 Task: Check the sale-to-list ratio of lanai in the last 5 years.
Action: Mouse moved to (908, 215)
Screenshot: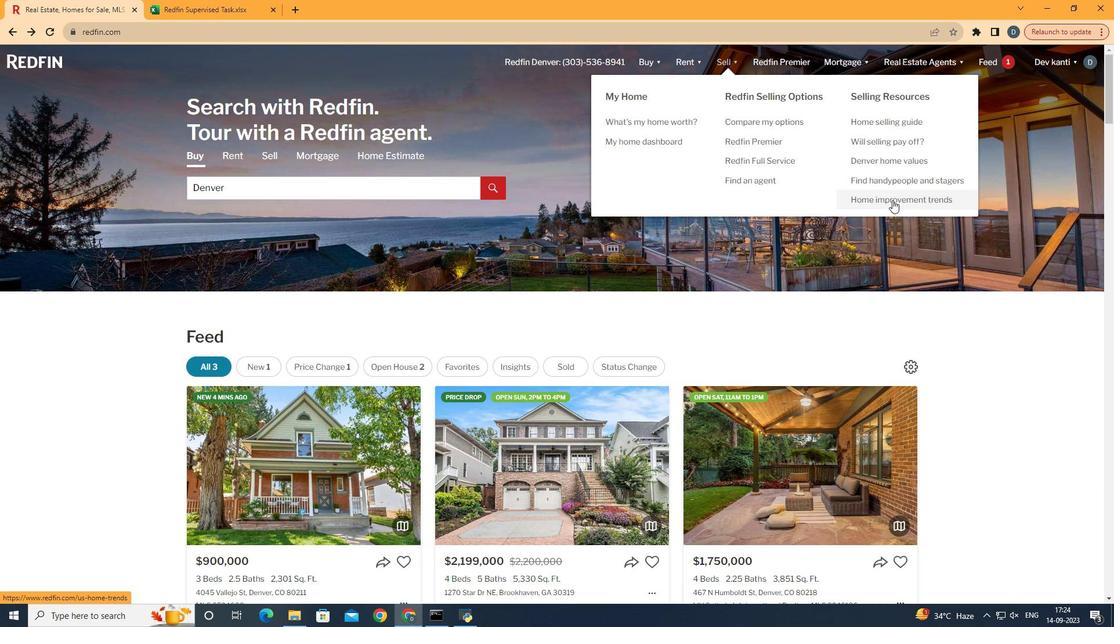 
Action: Mouse pressed left at (908, 215)
Screenshot: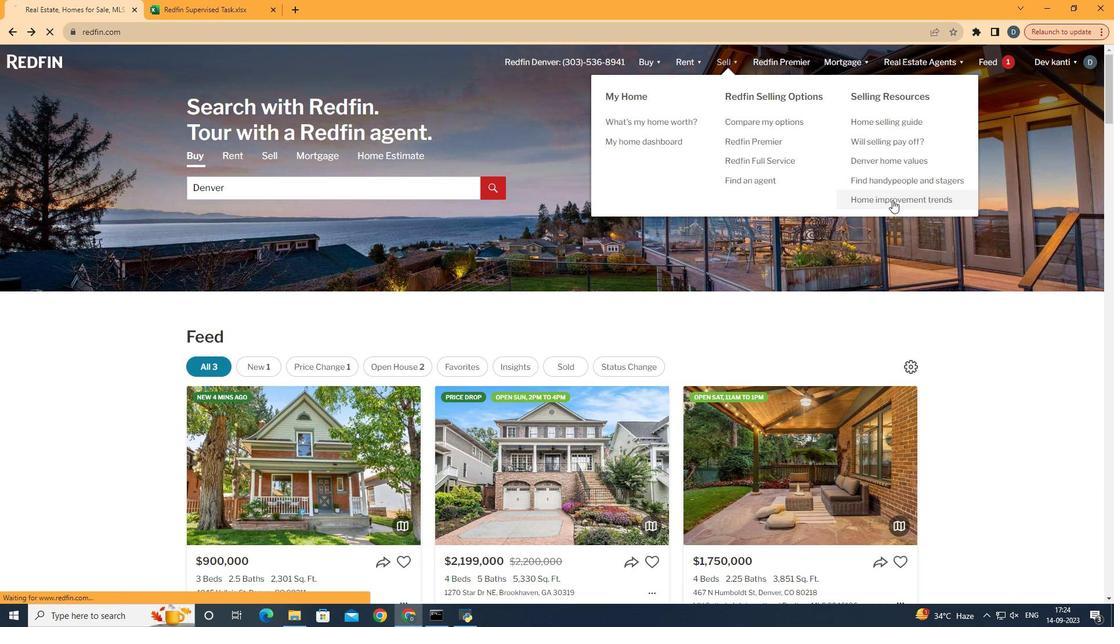 
Action: Mouse moved to (292, 243)
Screenshot: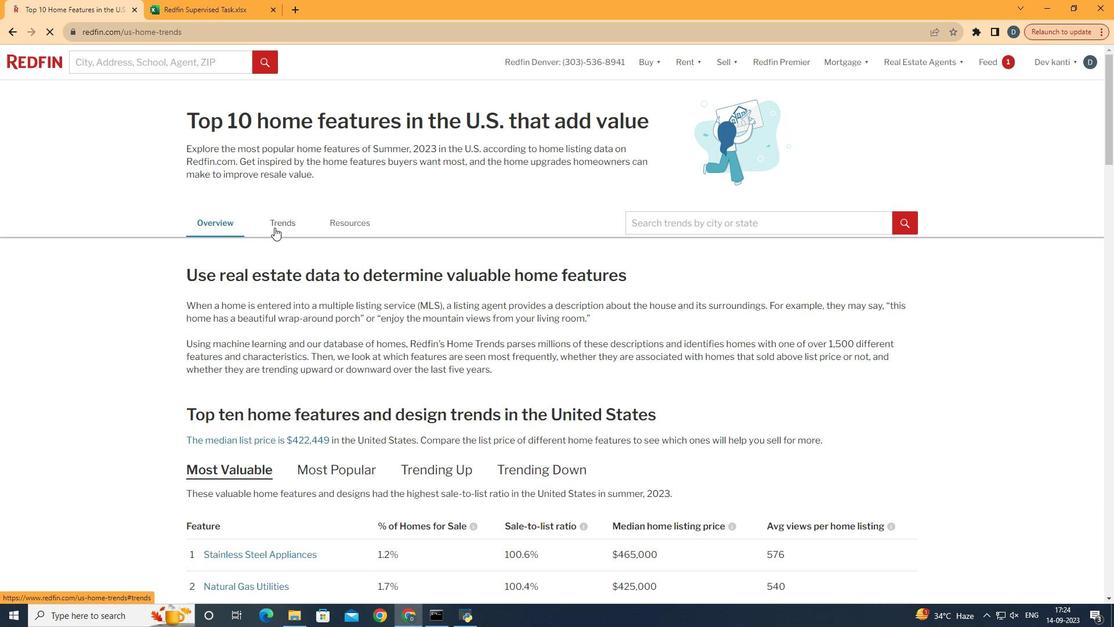 
Action: Mouse pressed left at (292, 243)
Screenshot: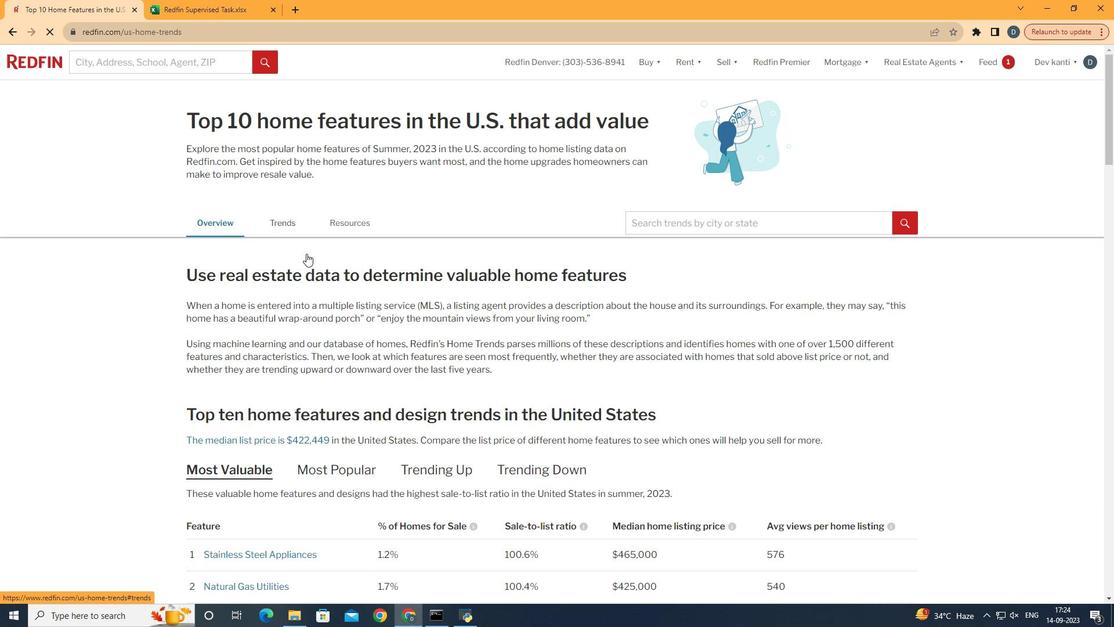 
Action: Mouse moved to (413, 317)
Screenshot: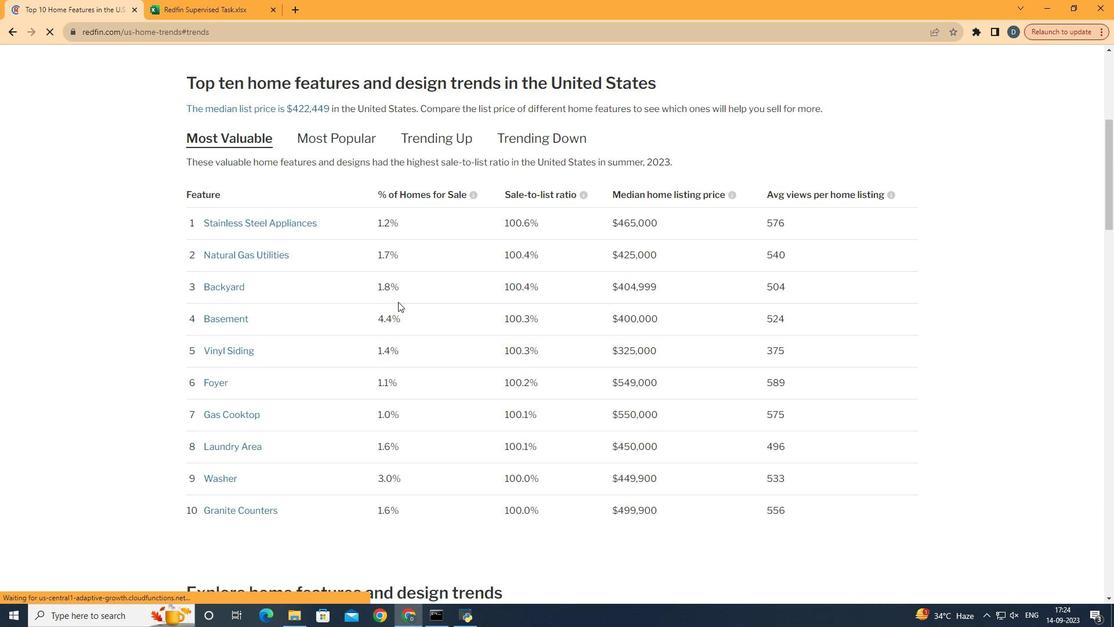 
Action: Mouse scrolled (413, 316) with delta (0, 0)
Screenshot: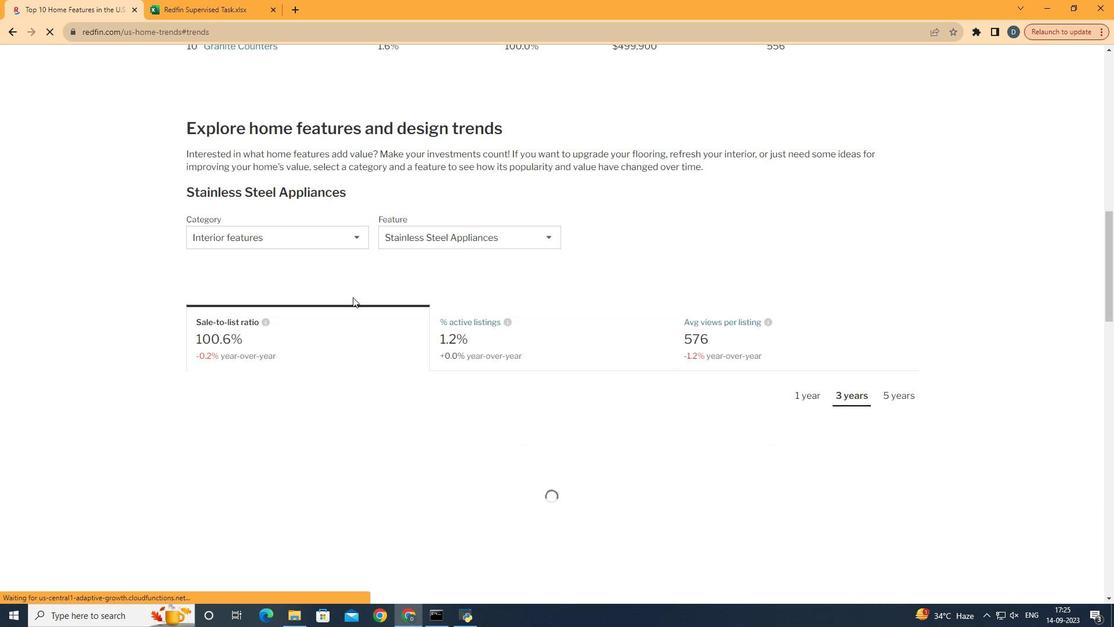
Action: Mouse scrolled (413, 316) with delta (0, 0)
Screenshot: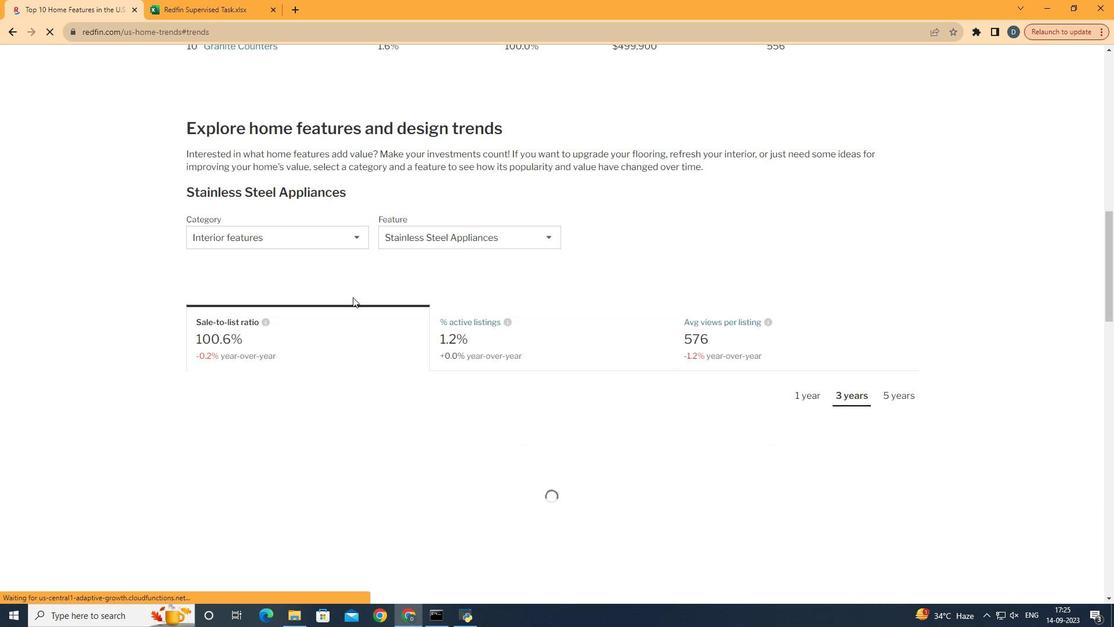 
Action: Mouse scrolled (413, 316) with delta (0, 0)
Screenshot: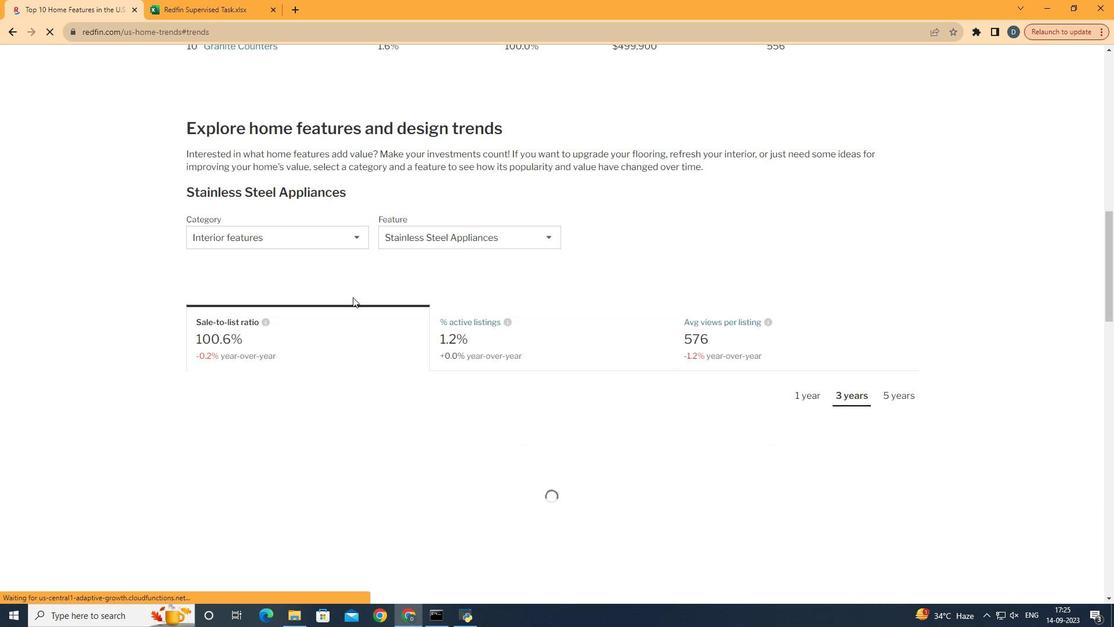 
Action: Mouse scrolled (413, 316) with delta (0, 0)
Screenshot: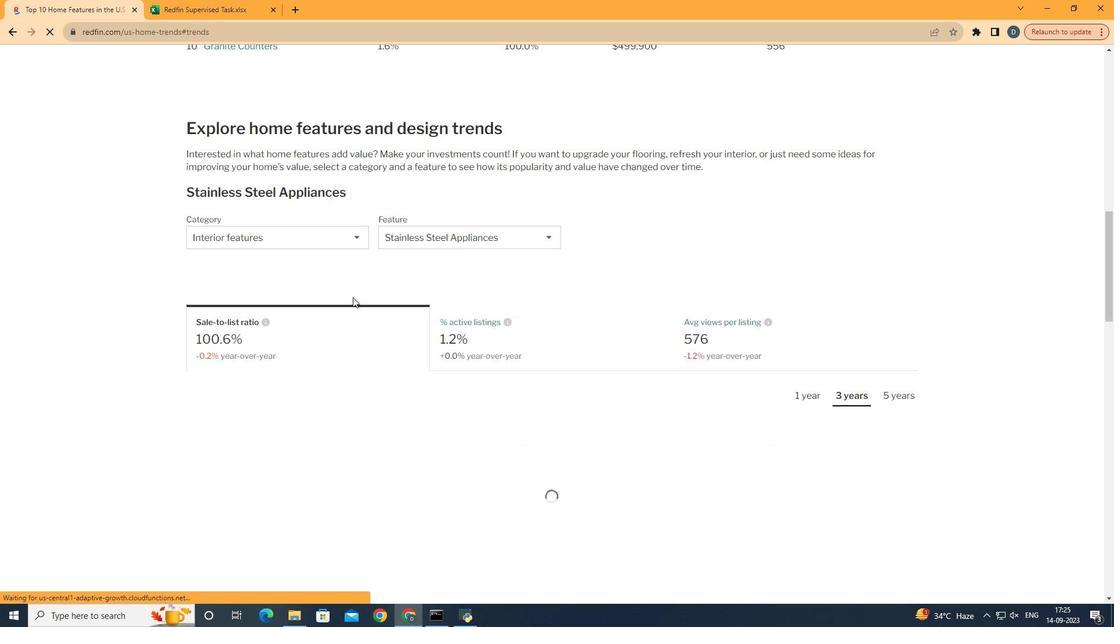 
Action: Mouse scrolled (413, 316) with delta (0, 0)
Screenshot: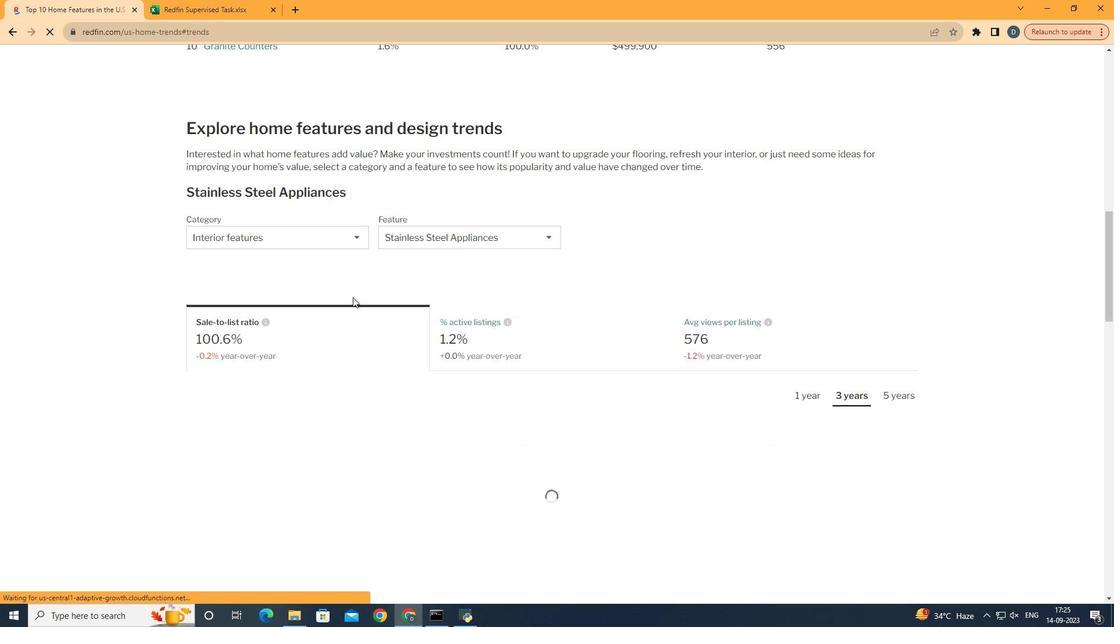 
Action: Mouse scrolled (413, 316) with delta (0, 0)
Screenshot: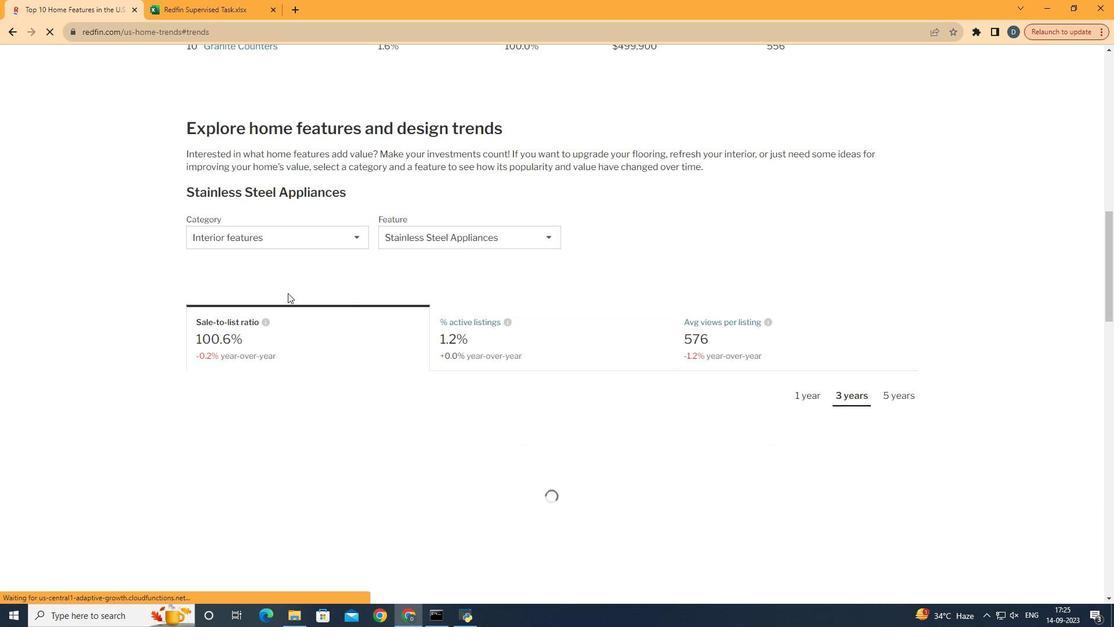 
Action: Mouse moved to (413, 317)
Screenshot: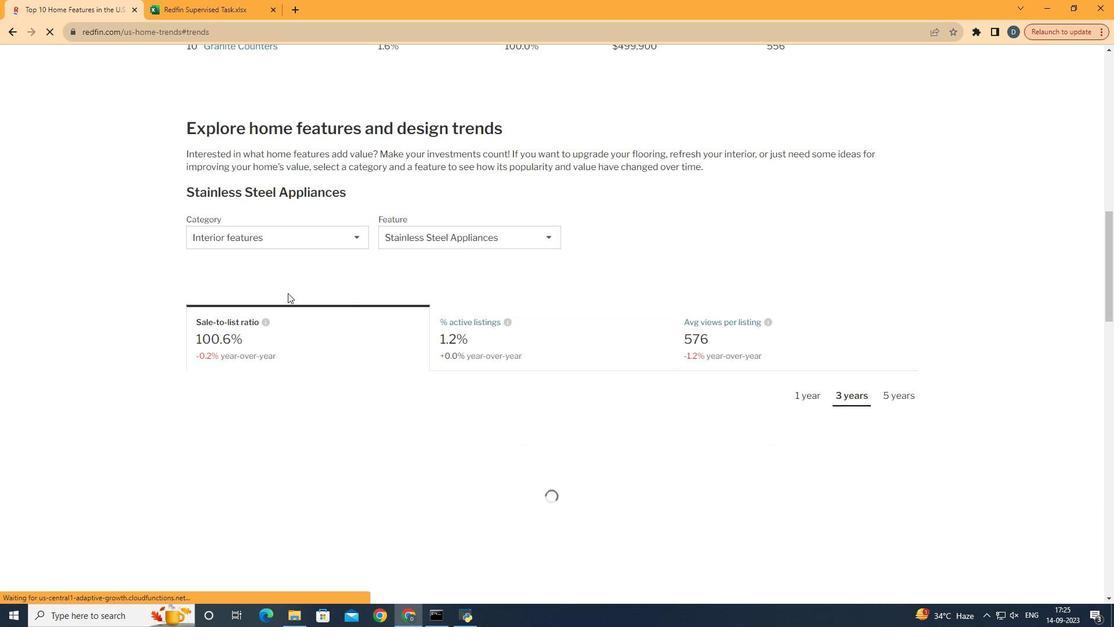 
Action: Mouse scrolled (413, 316) with delta (0, 0)
Screenshot: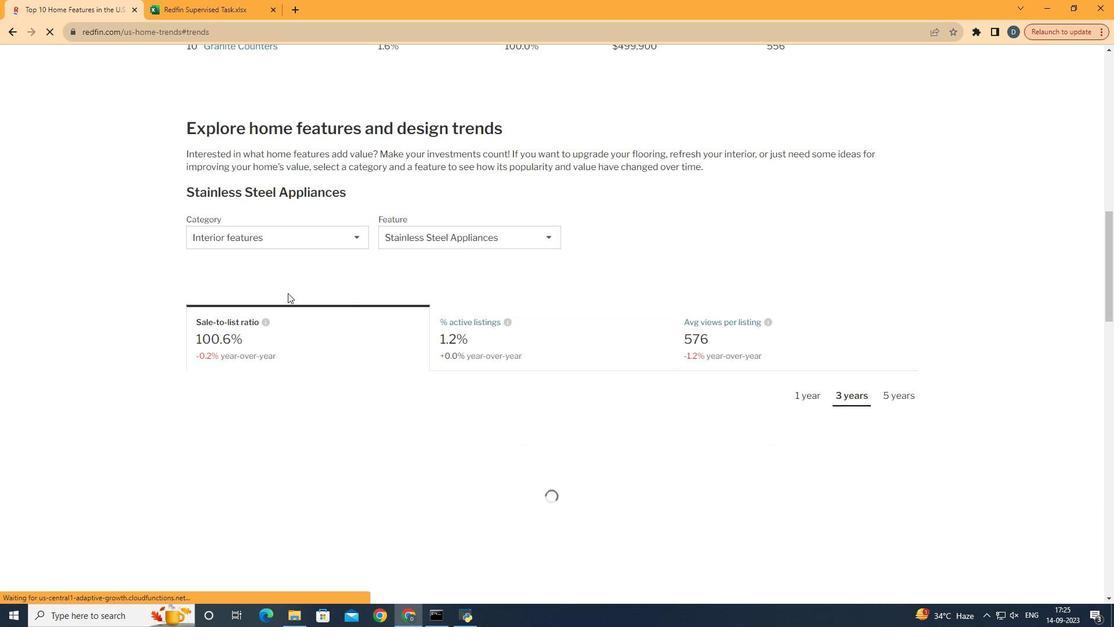 
Action: Mouse moved to (413, 316)
Screenshot: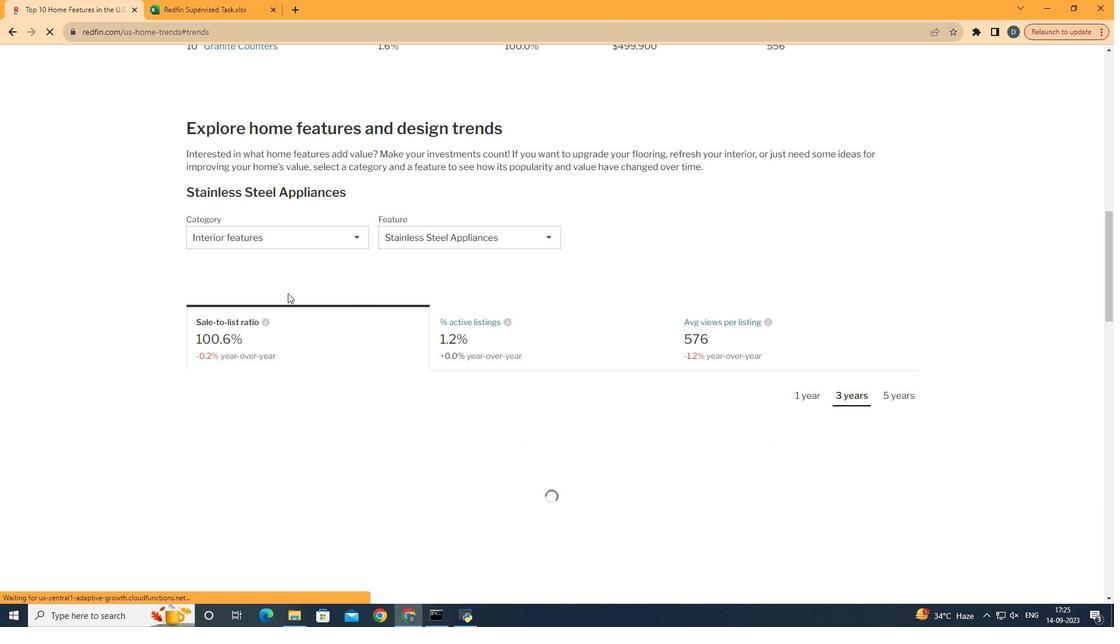 
Action: Mouse scrolled (413, 316) with delta (0, 0)
Screenshot: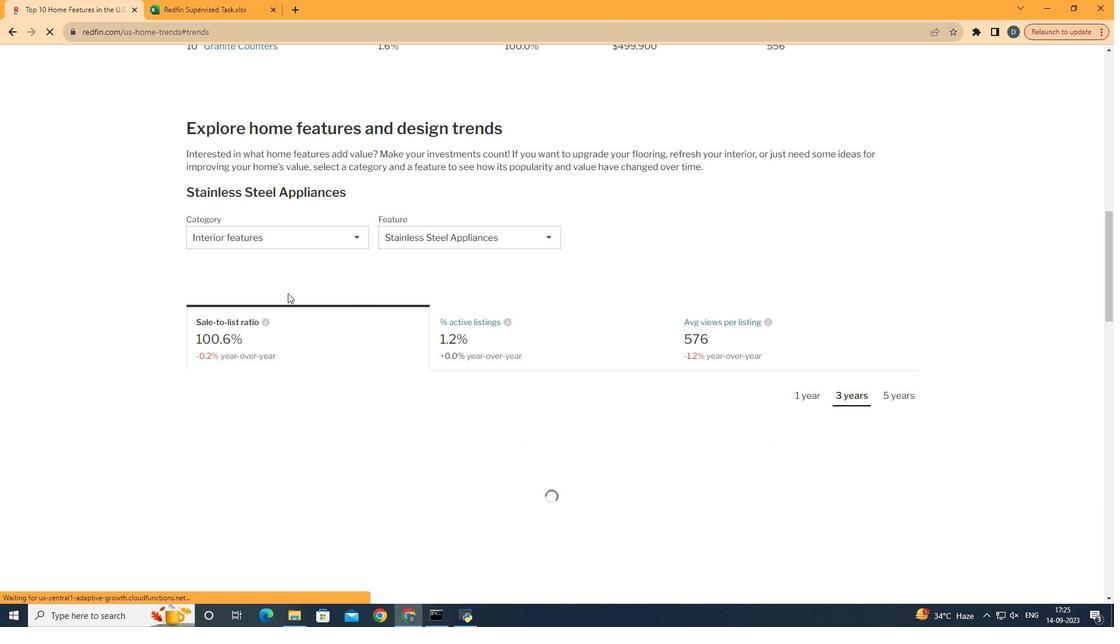 
Action: Mouse moved to (274, 263)
Screenshot: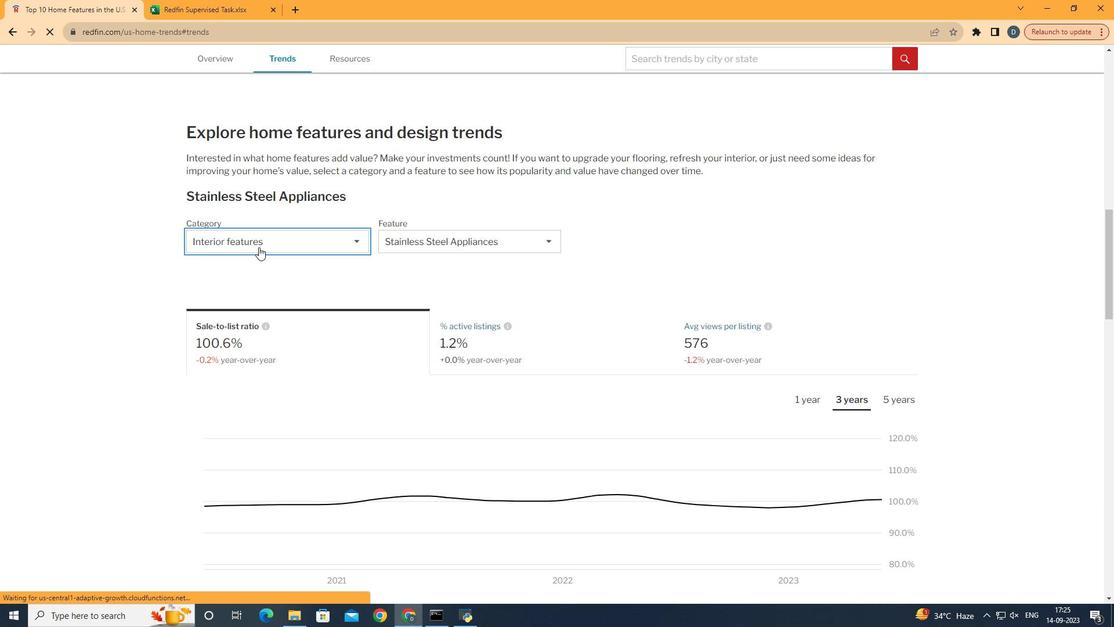 
Action: Mouse pressed left at (274, 263)
Screenshot: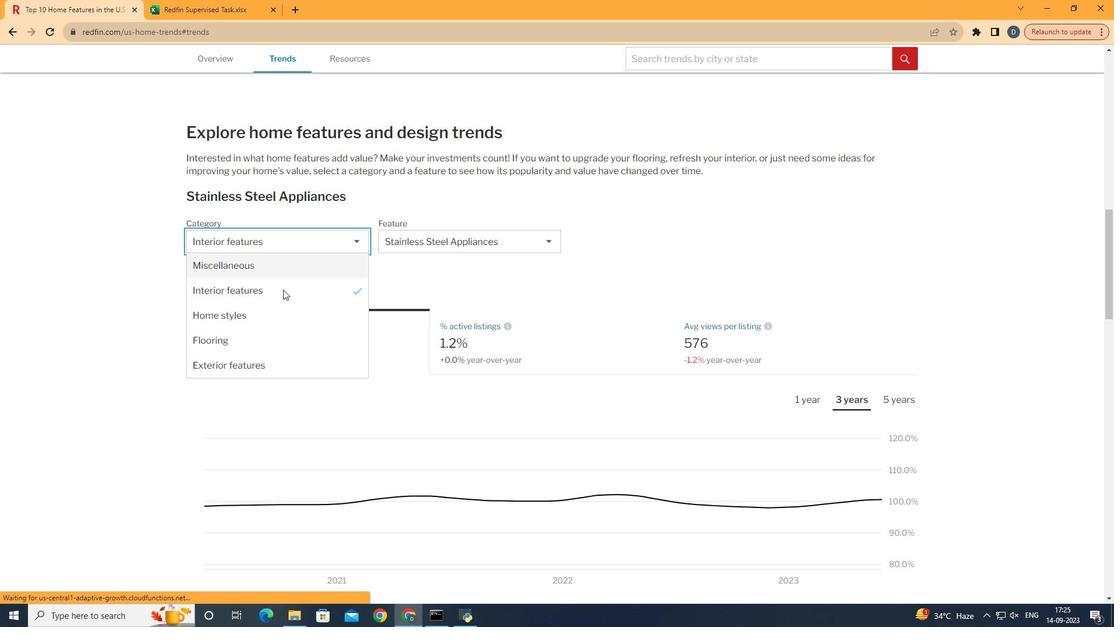 
Action: Mouse moved to (305, 310)
Screenshot: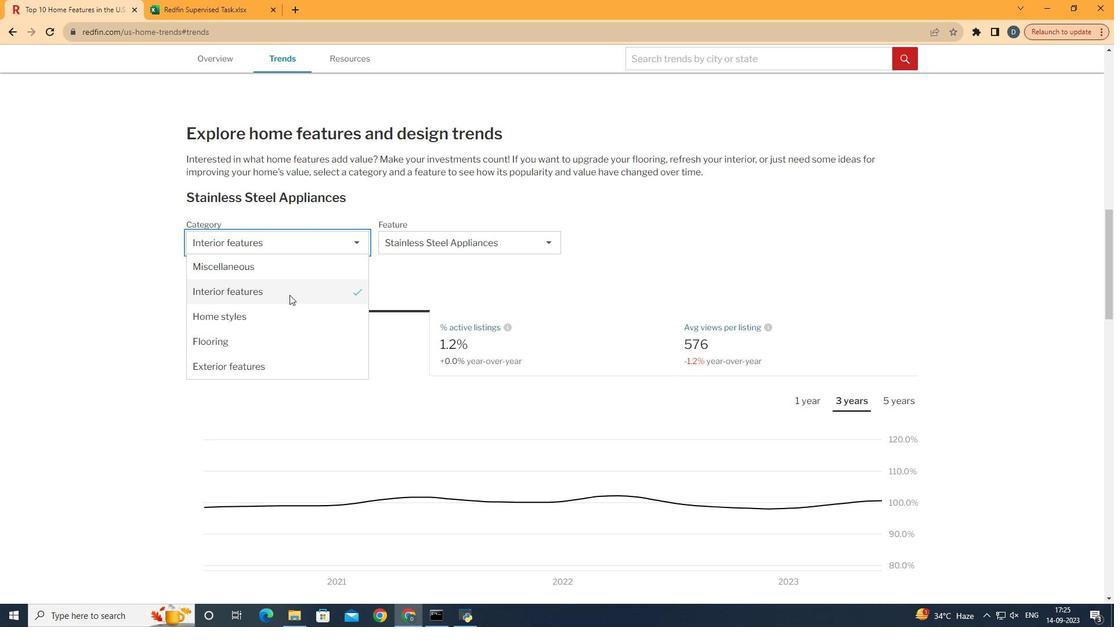 
Action: Mouse scrolled (305, 310) with delta (0, 0)
Screenshot: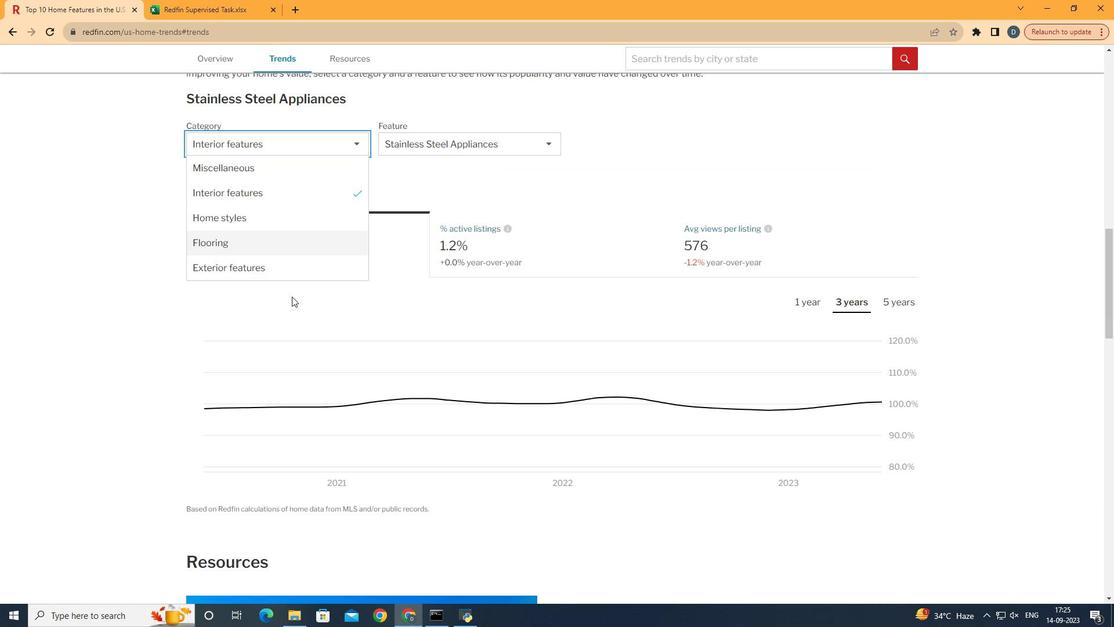 
Action: Mouse moved to (305, 311)
Screenshot: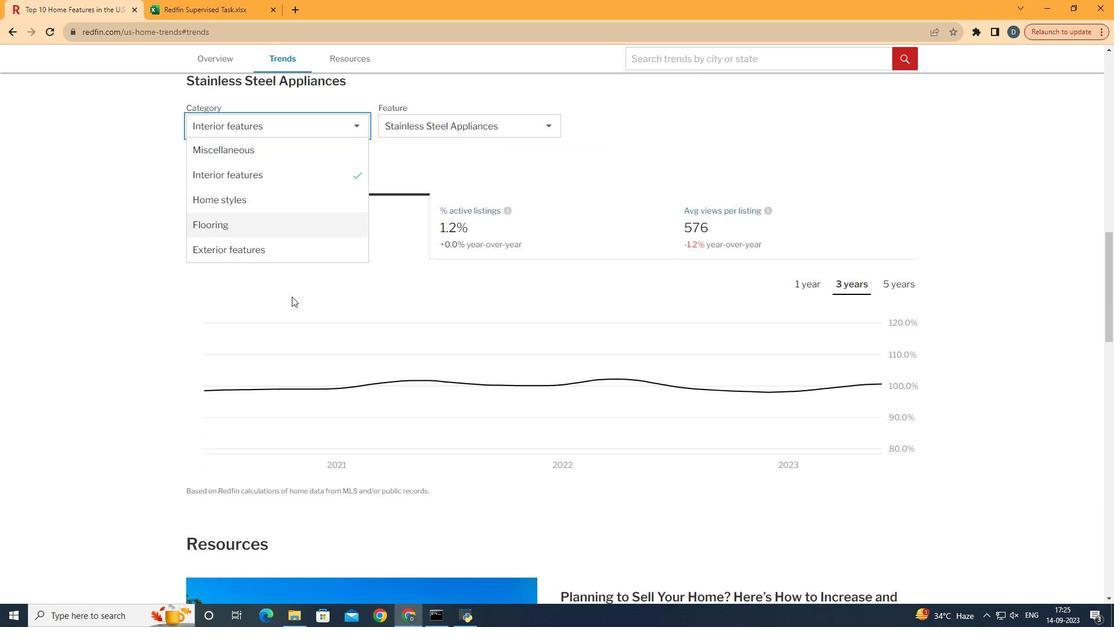 
Action: Mouse scrolled (305, 311) with delta (0, 0)
Screenshot: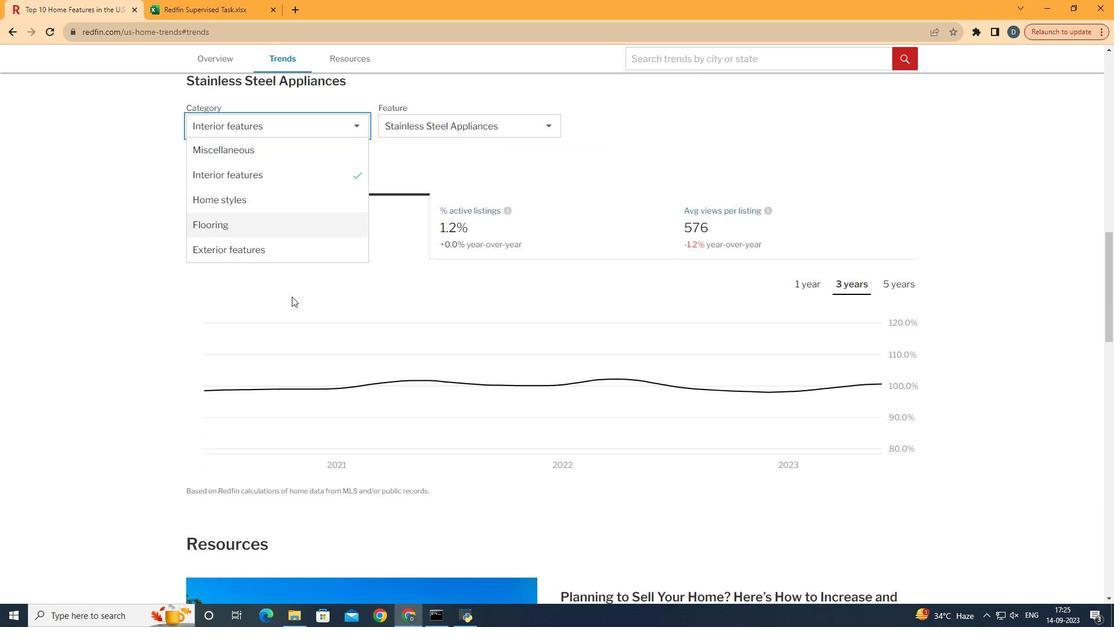 
Action: Mouse moved to (306, 311)
Screenshot: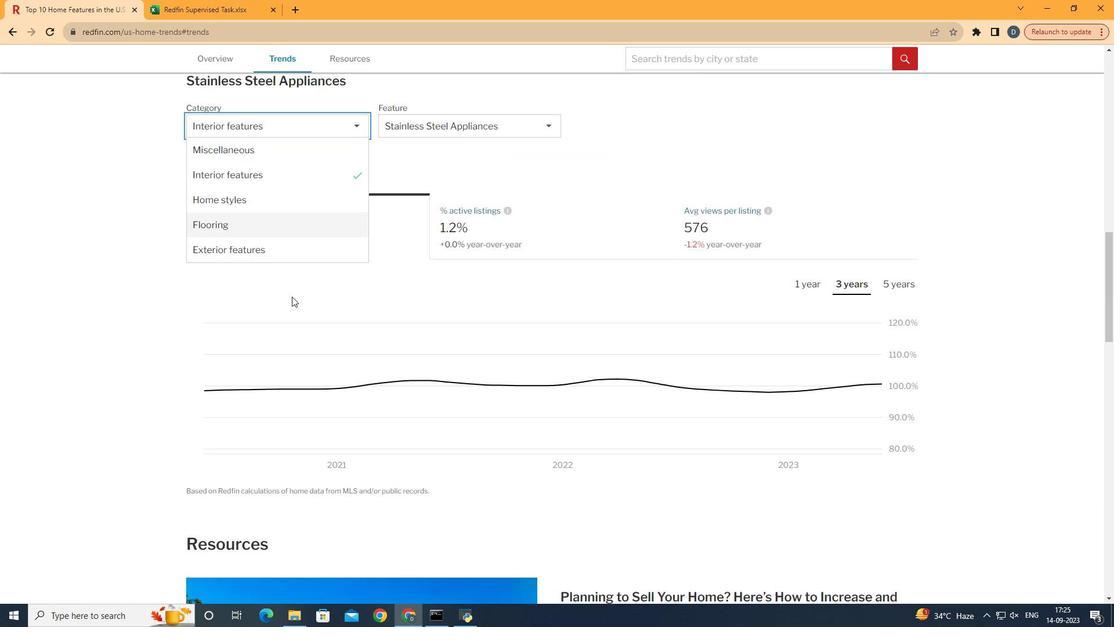 
Action: Mouse scrolled (306, 311) with delta (0, 0)
Screenshot: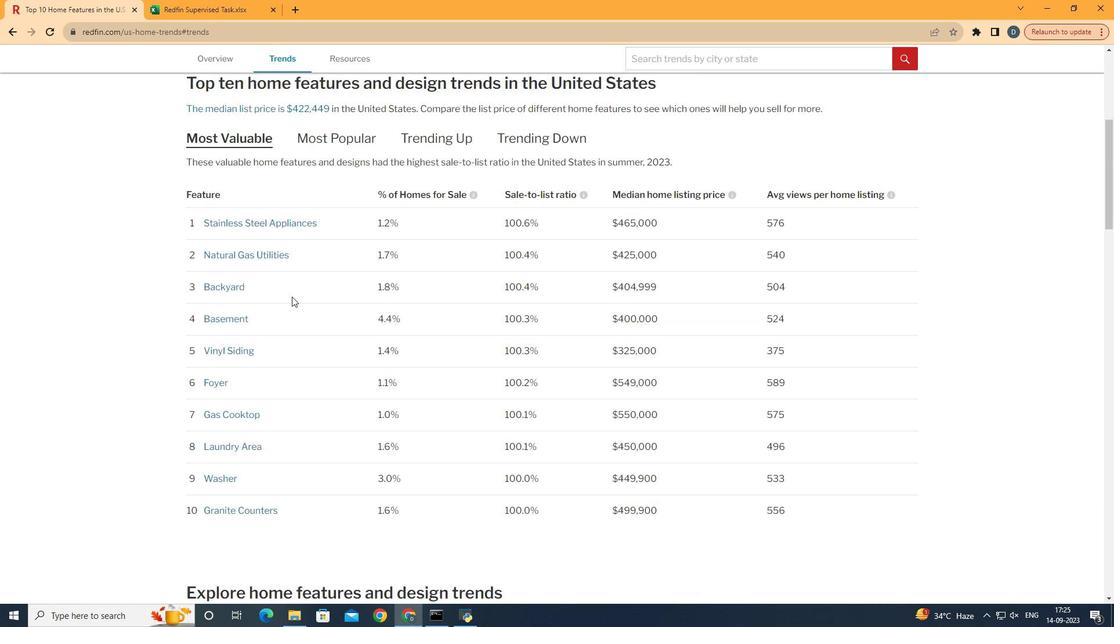 
Action: Mouse moved to (310, 304)
Screenshot: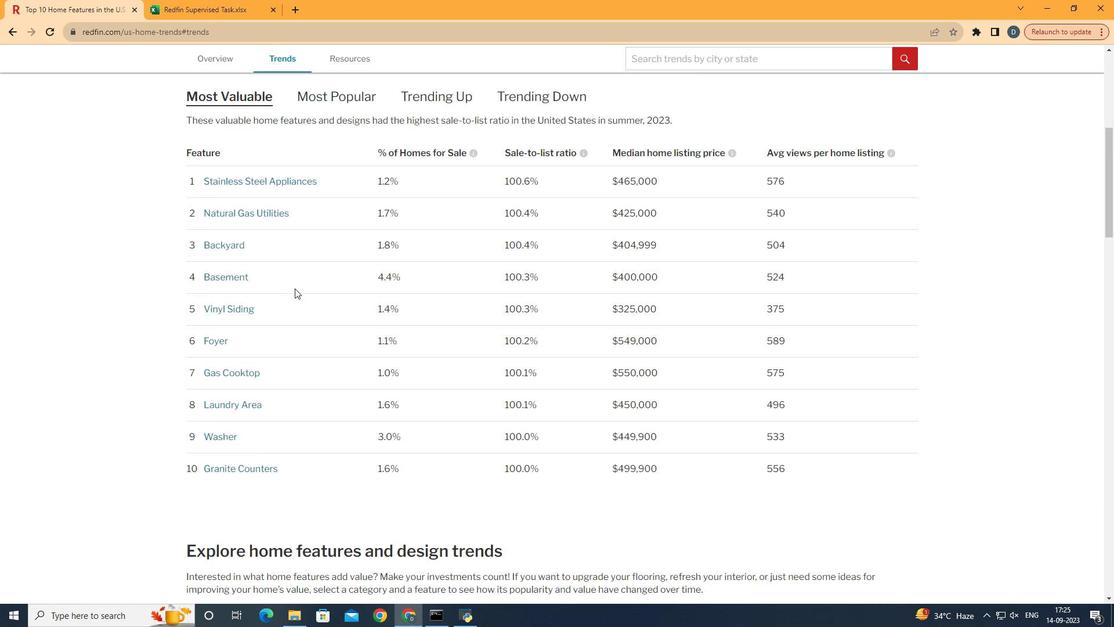 
Action: Mouse scrolled (310, 303) with delta (0, 0)
Screenshot: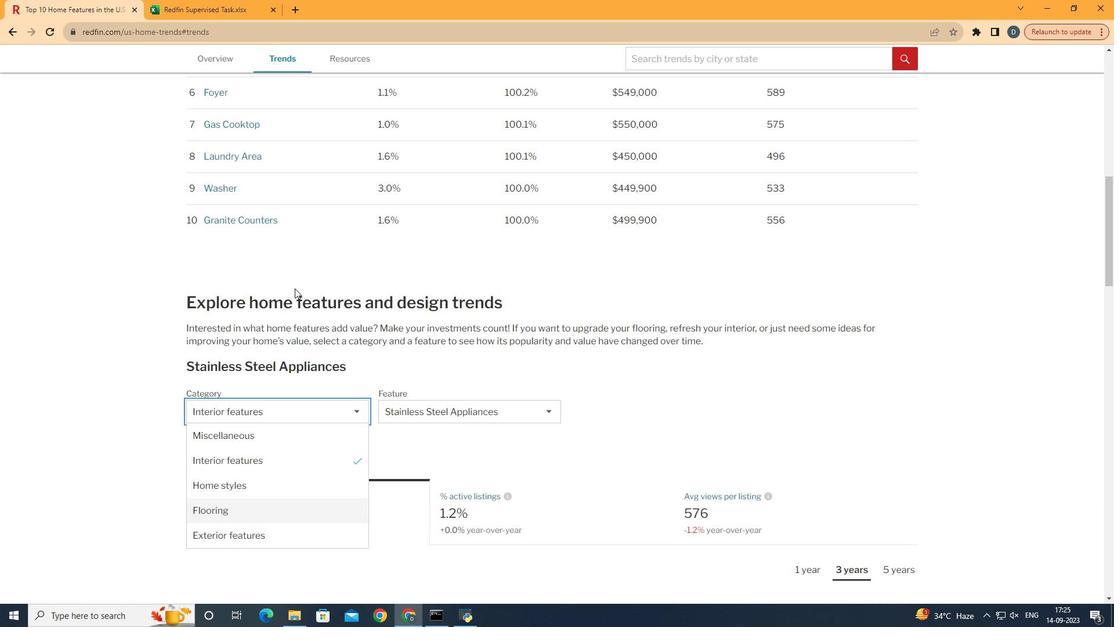 
Action: Mouse scrolled (310, 303) with delta (0, 0)
Screenshot: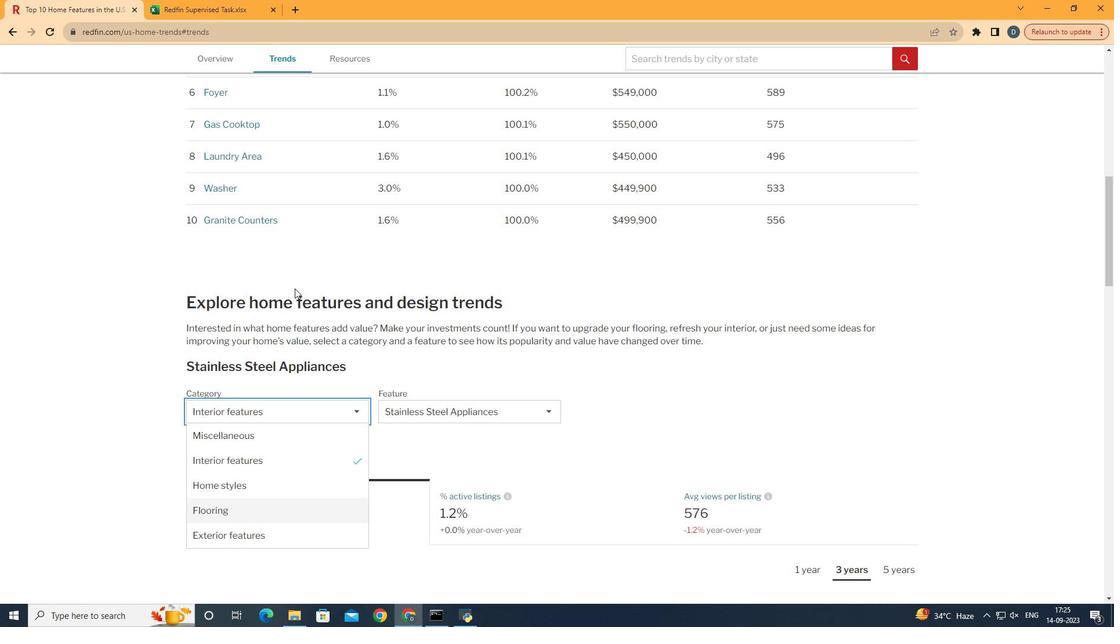 
Action: Mouse scrolled (310, 303) with delta (0, 0)
Screenshot: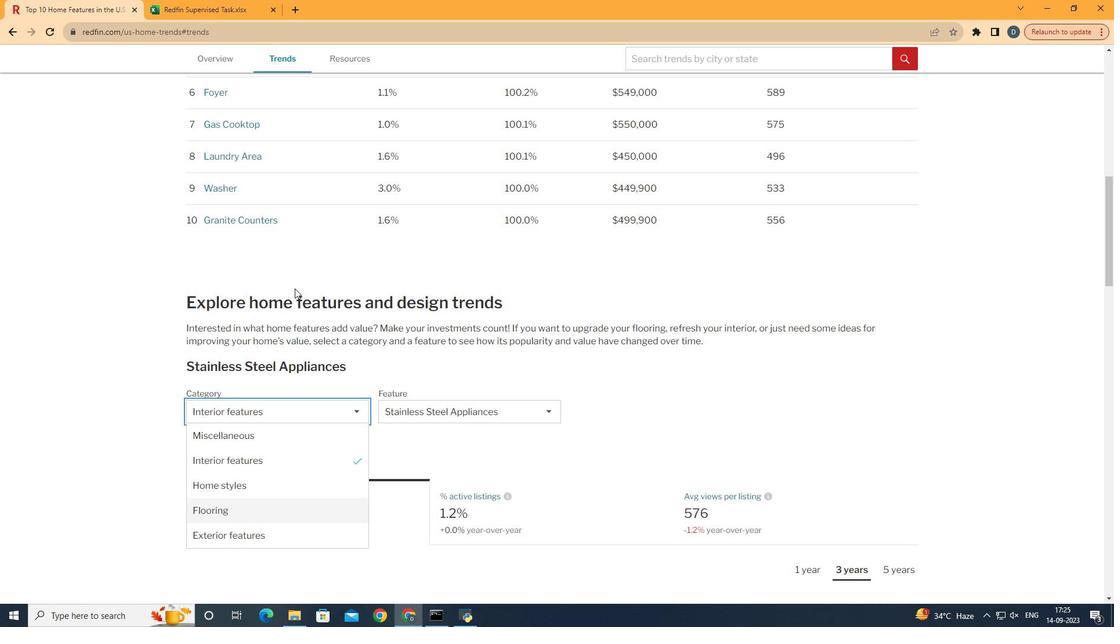 
Action: Mouse scrolled (310, 303) with delta (0, 0)
Screenshot: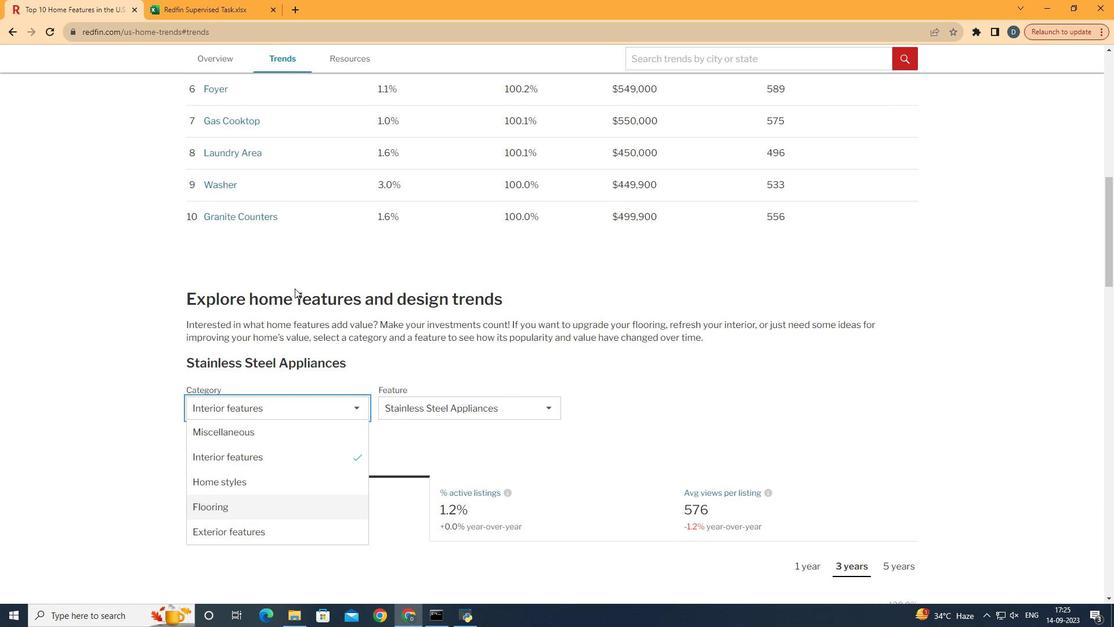 
Action: Mouse scrolled (310, 303) with delta (0, 0)
Screenshot: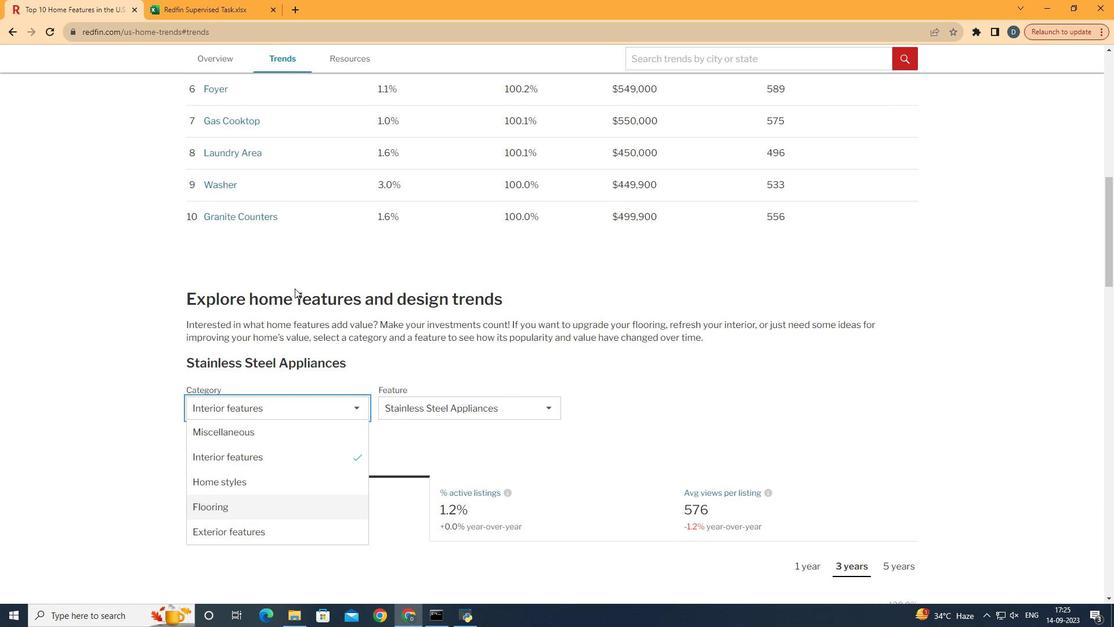 
Action: Mouse scrolled (310, 303) with delta (0, 0)
Screenshot: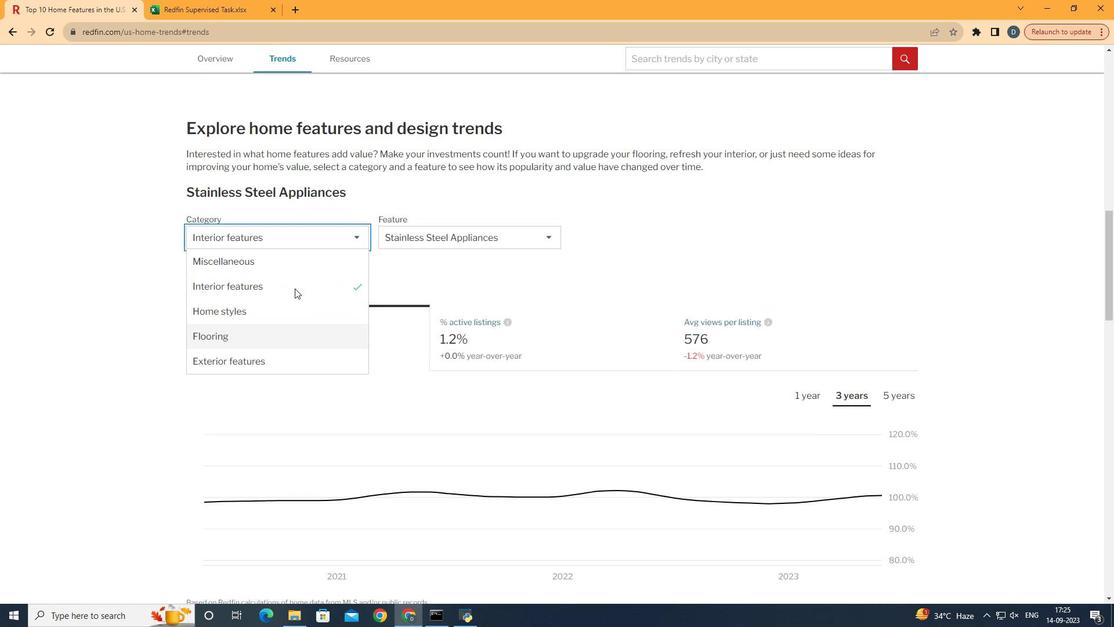 
Action: Mouse scrolled (310, 303) with delta (0, 0)
Screenshot: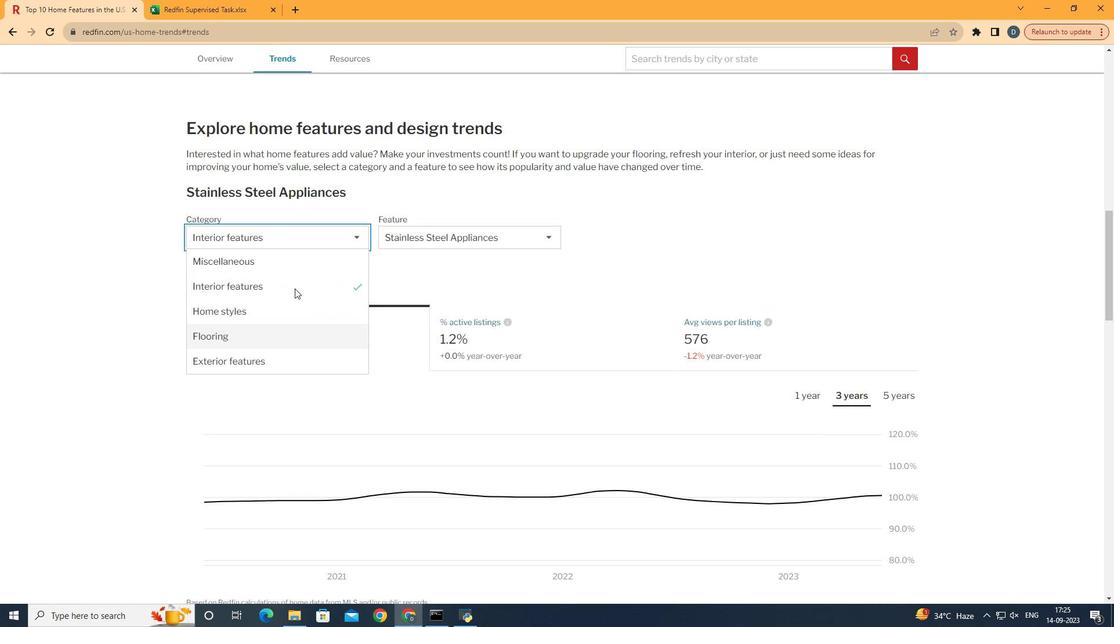 
Action: Mouse scrolled (310, 303) with delta (0, 0)
Screenshot: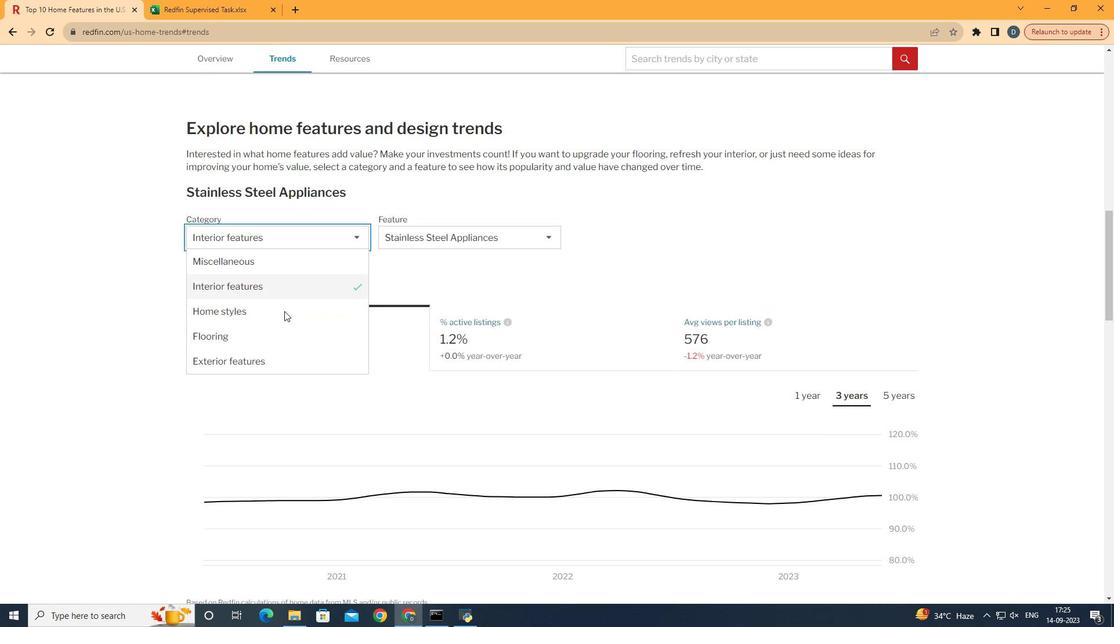 
Action: Mouse moved to (298, 365)
Screenshot: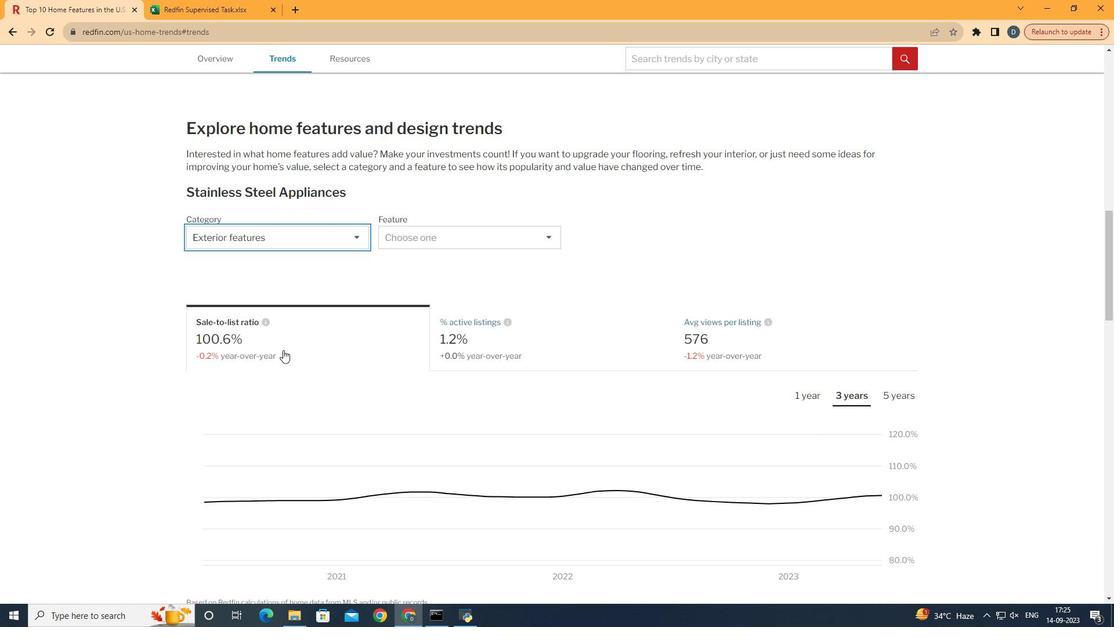 
Action: Mouse pressed left at (298, 365)
Screenshot: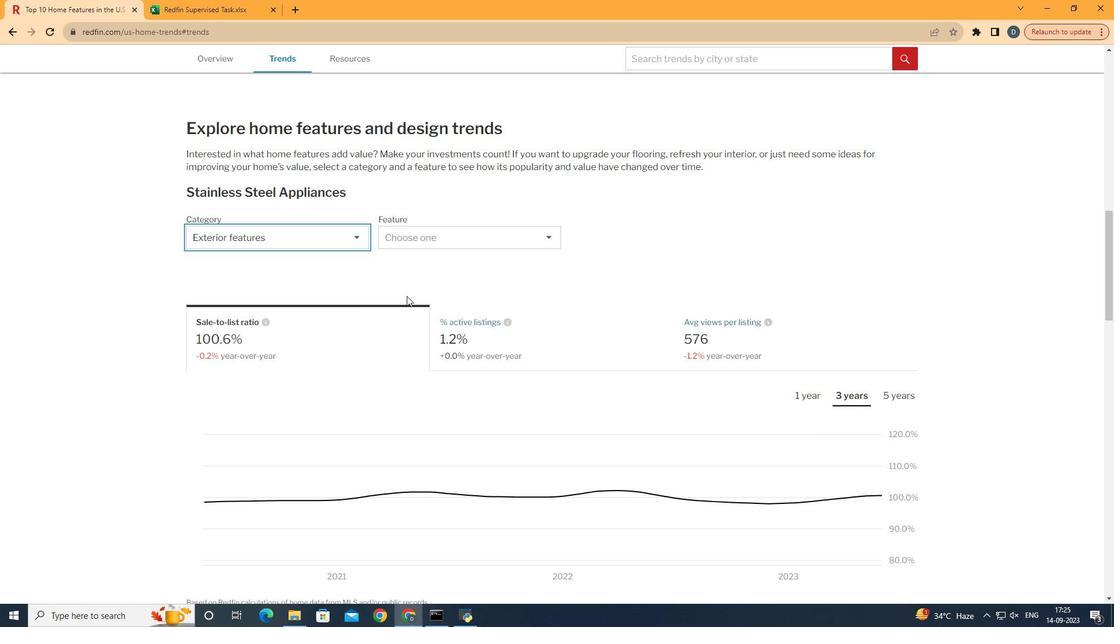 
Action: Mouse moved to (471, 244)
Screenshot: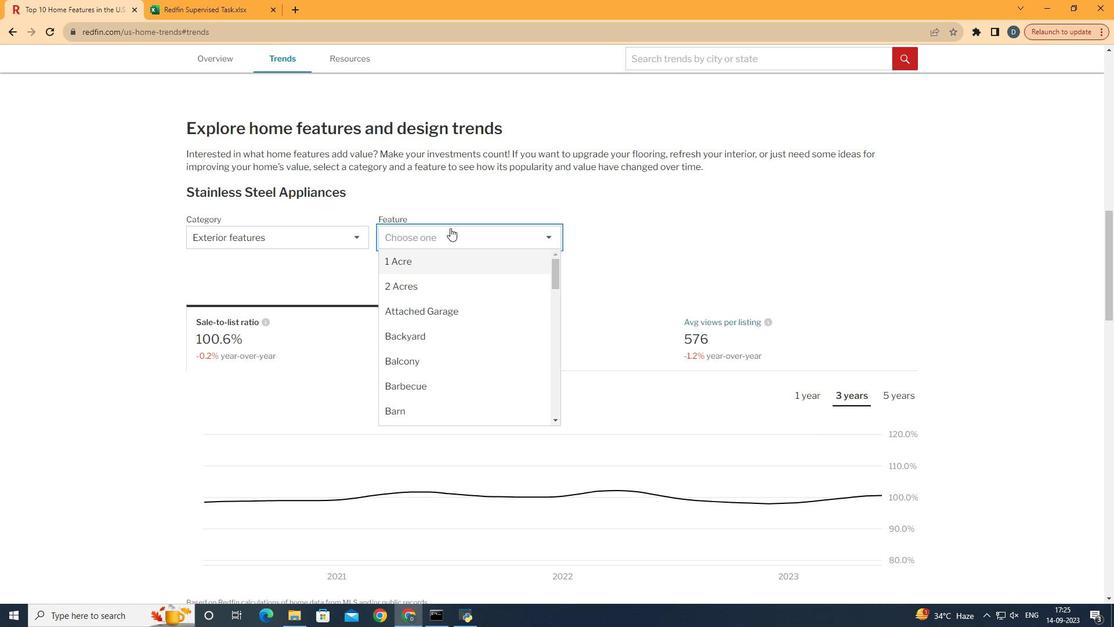 
Action: Mouse pressed left at (471, 244)
Screenshot: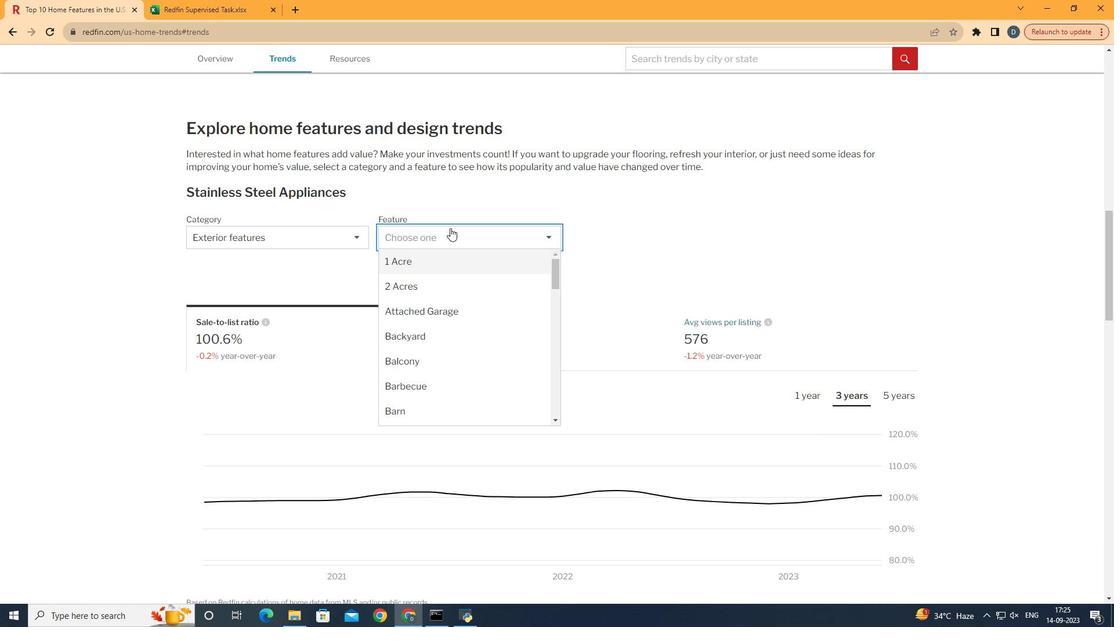 
Action: Mouse moved to (506, 339)
Screenshot: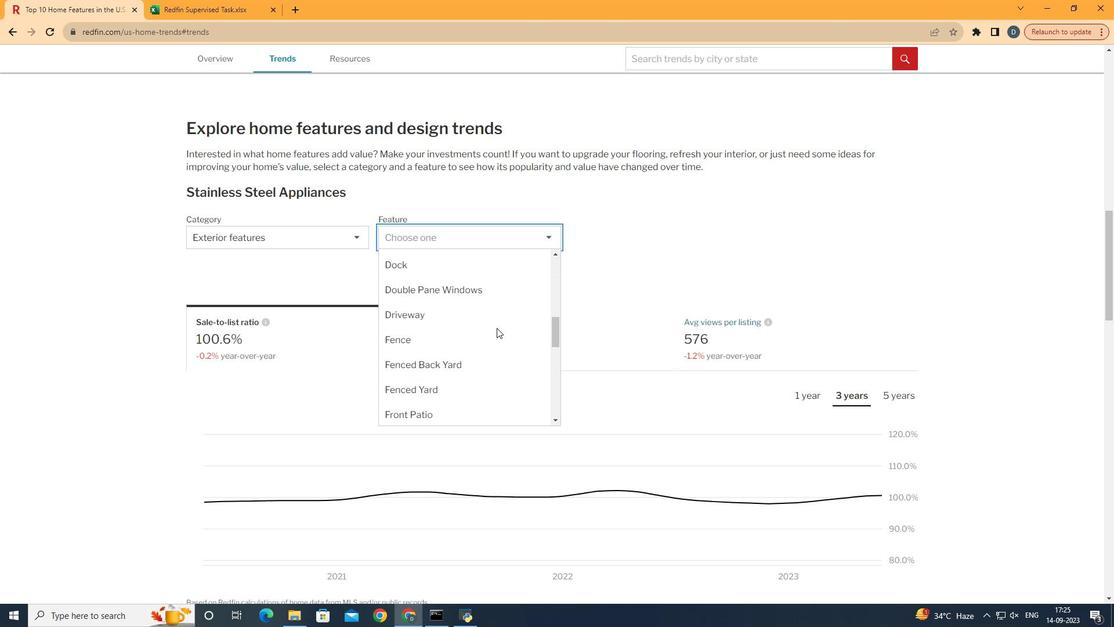 
Action: Mouse scrolled (506, 339) with delta (0, 0)
Screenshot: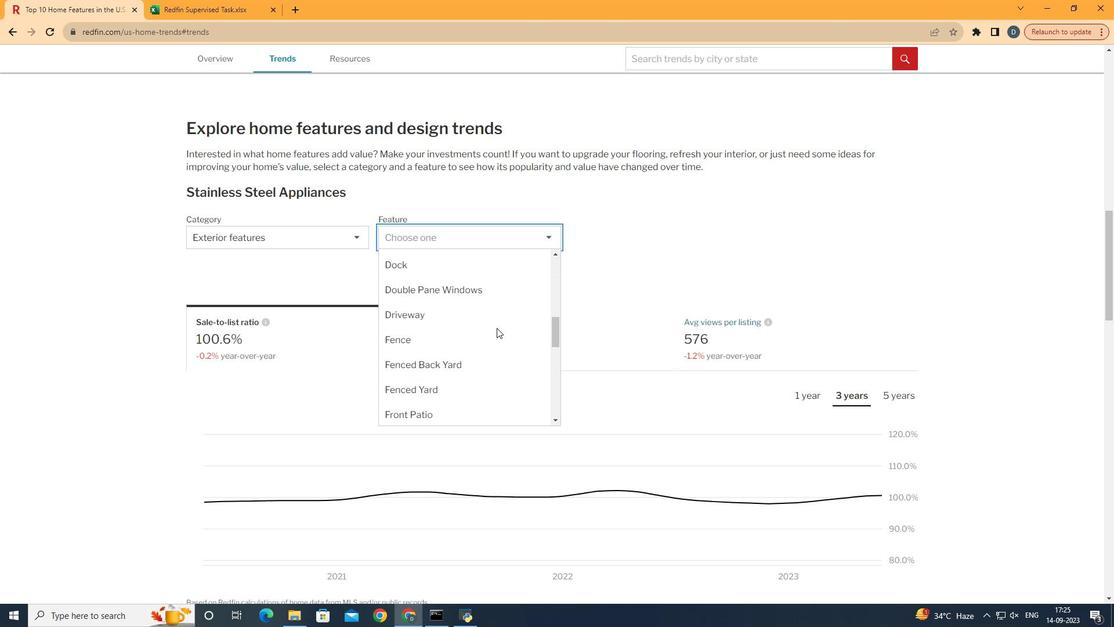 
Action: Mouse moved to (508, 340)
Screenshot: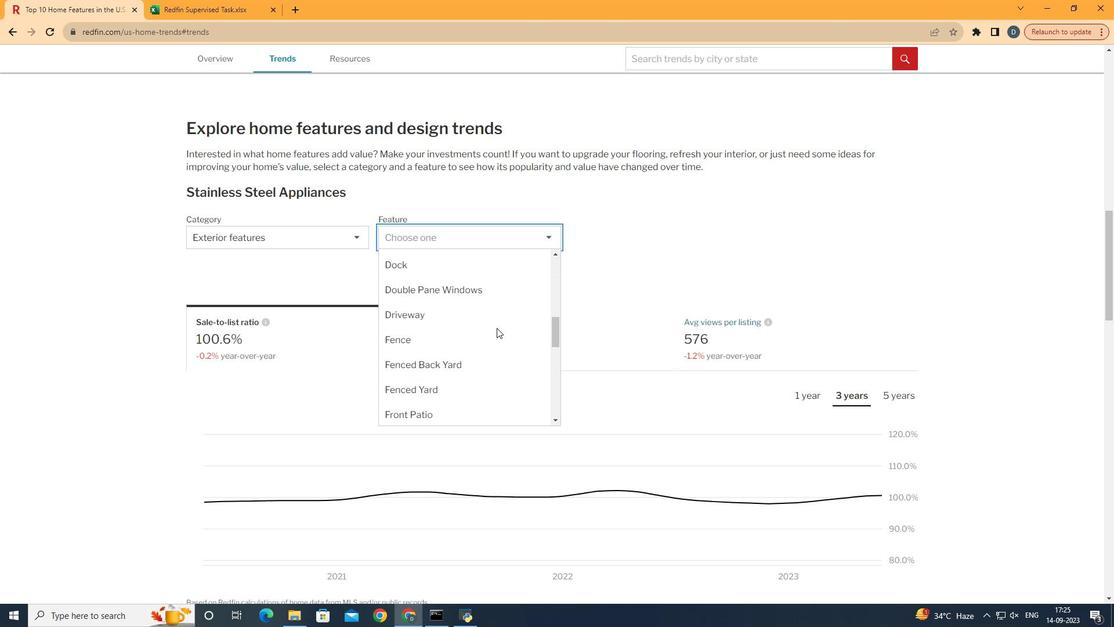 
Action: Mouse scrolled (508, 339) with delta (0, 0)
Screenshot: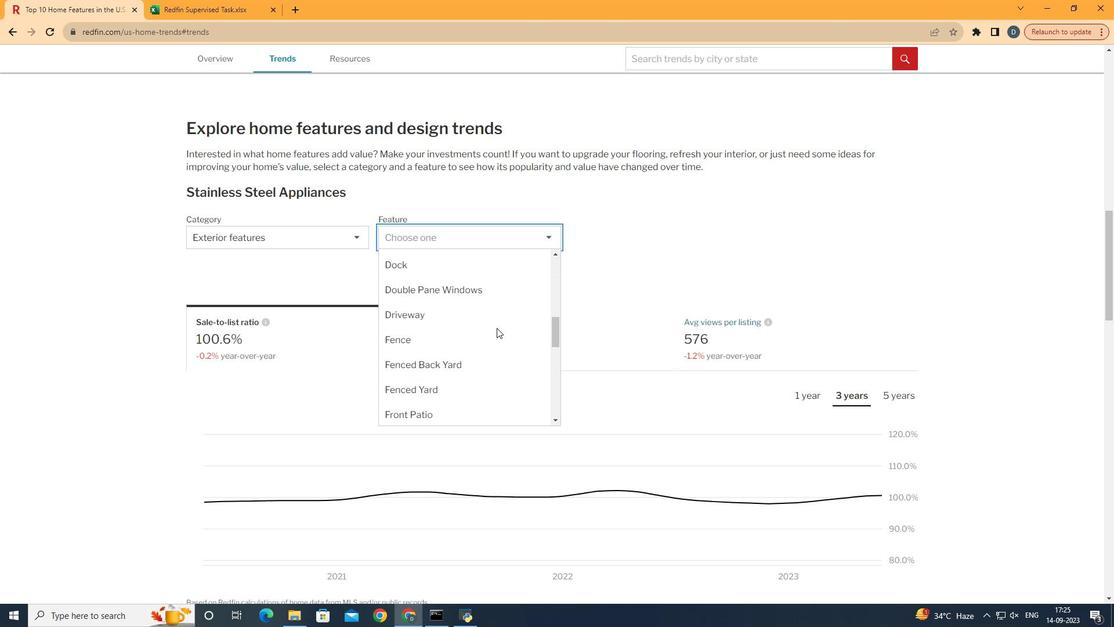 
Action: Mouse moved to (509, 341)
Screenshot: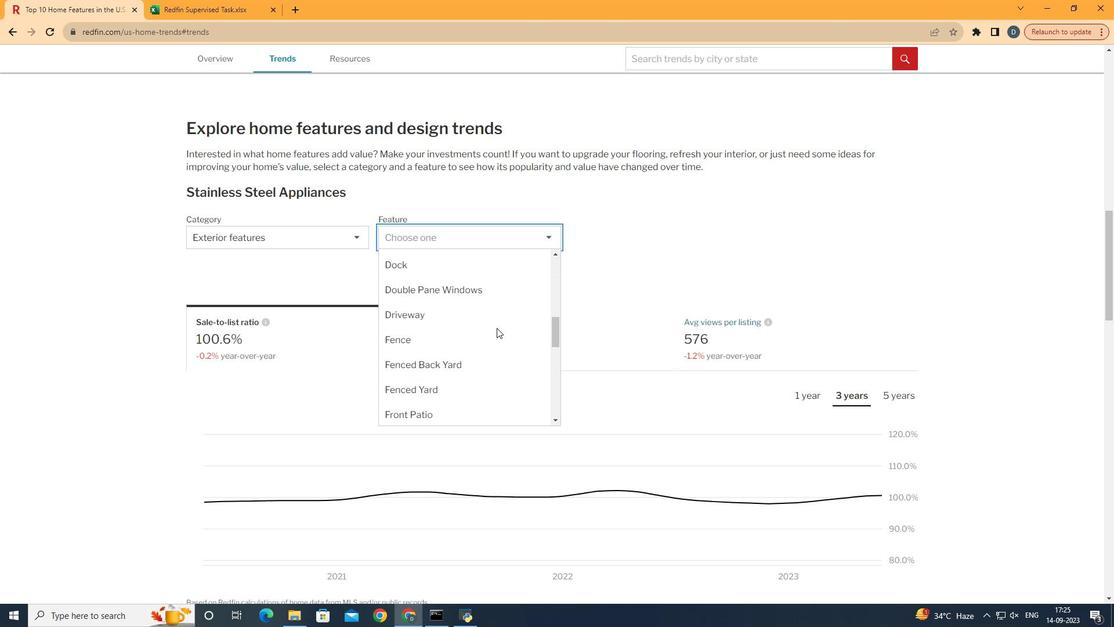 
Action: Mouse scrolled (509, 340) with delta (0, 0)
Screenshot: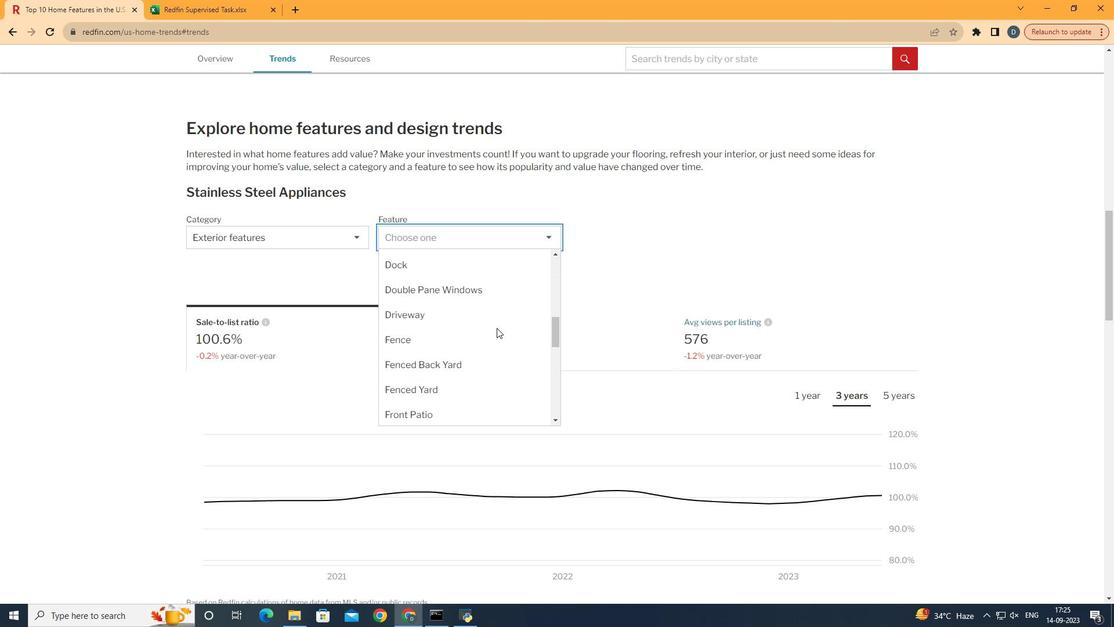 
Action: Mouse moved to (510, 341)
Screenshot: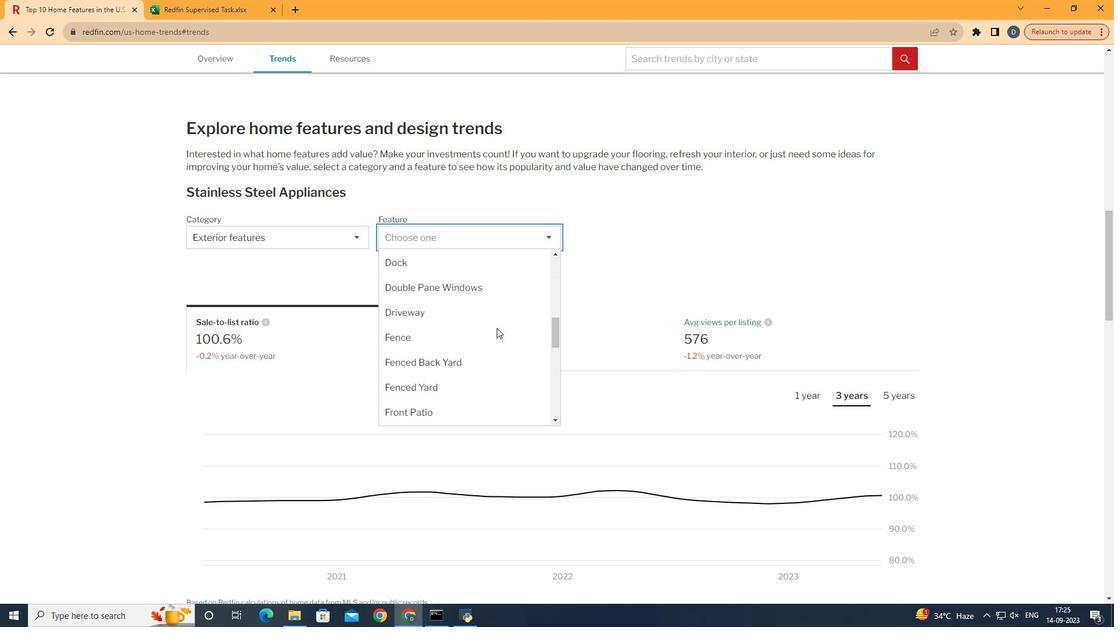 
Action: Mouse scrolled (510, 341) with delta (0, 0)
Screenshot: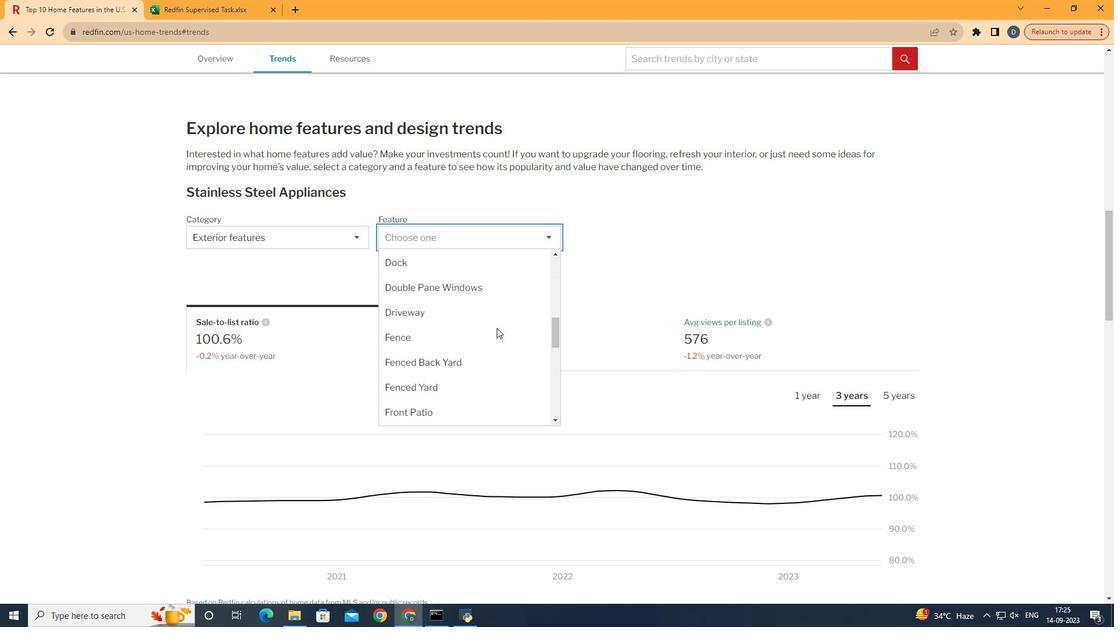 
Action: Mouse moved to (512, 343)
Screenshot: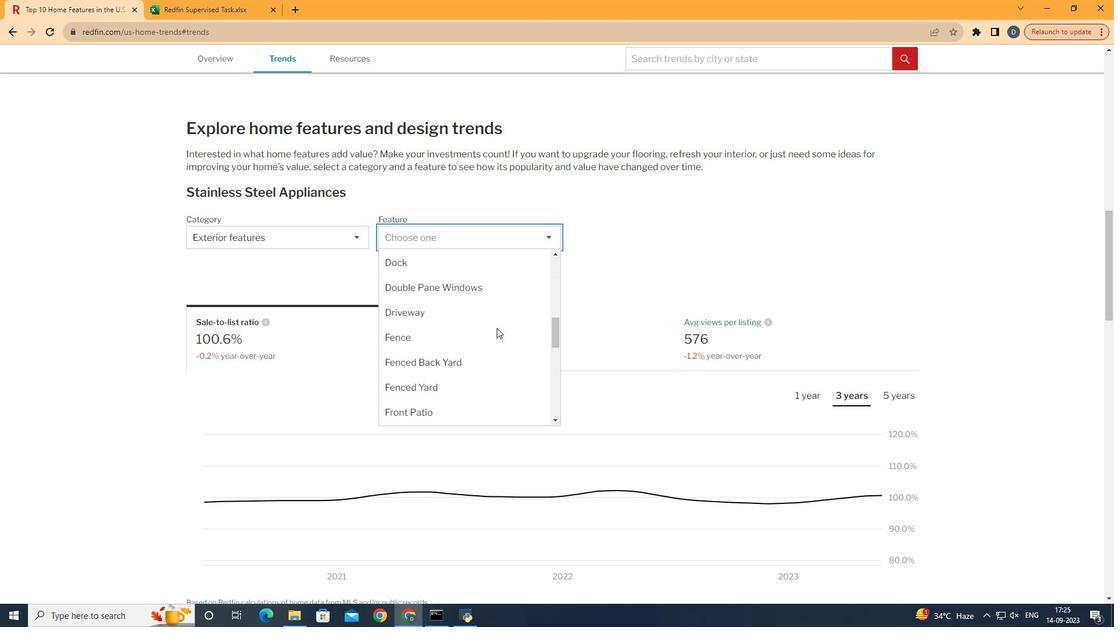 
Action: Mouse scrolled (512, 343) with delta (0, 0)
Screenshot: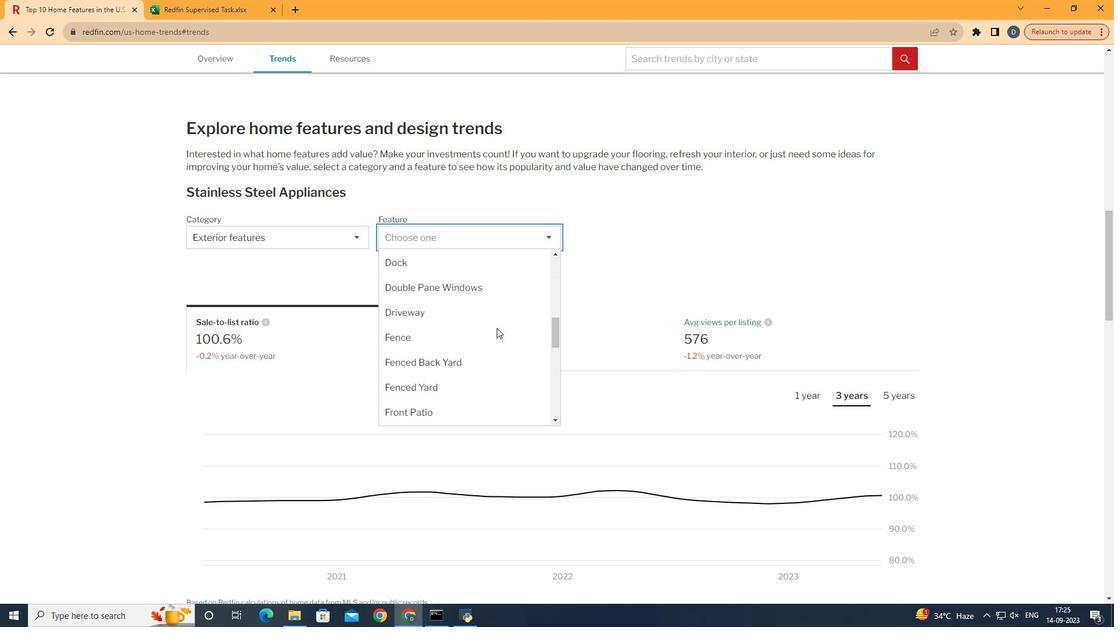 
Action: Mouse scrolled (512, 343) with delta (0, 0)
Screenshot: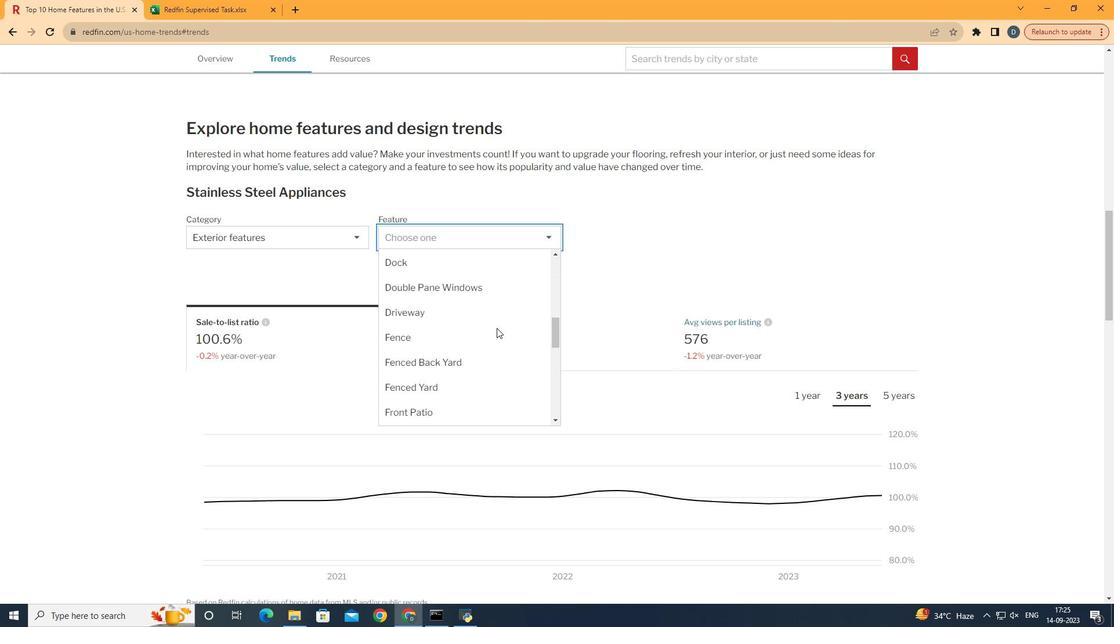 
Action: Mouse scrolled (512, 343) with delta (0, 0)
Screenshot: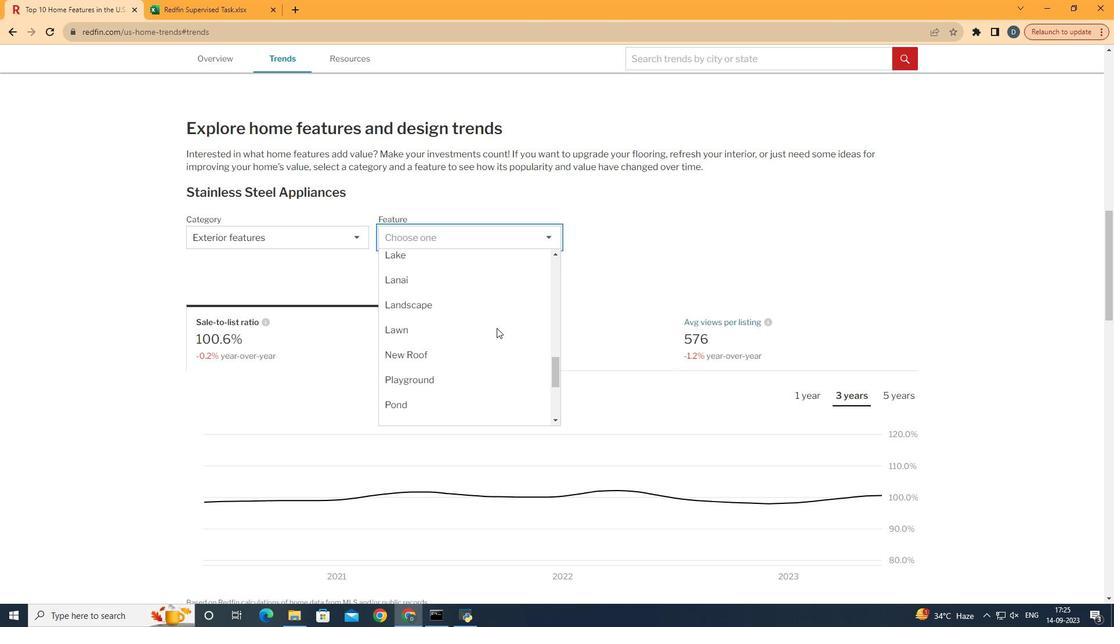 
Action: Mouse scrolled (512, 343) with delta (0, 0)
Screenshot: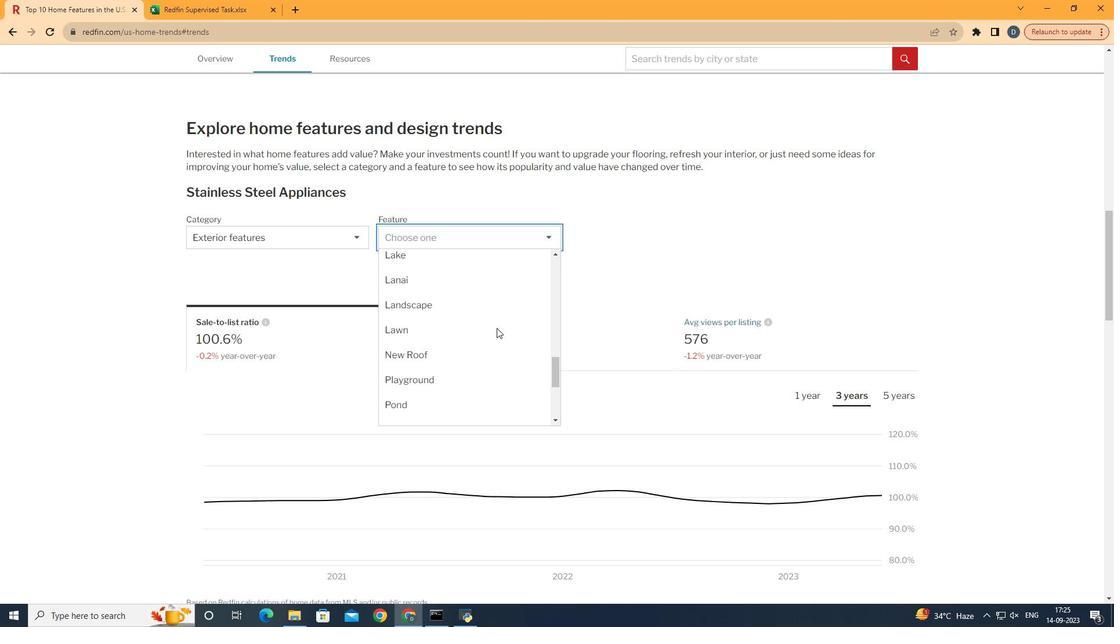 
Action: Mouse scrolled (512, 343) with delta (0, 0)
Screenshot: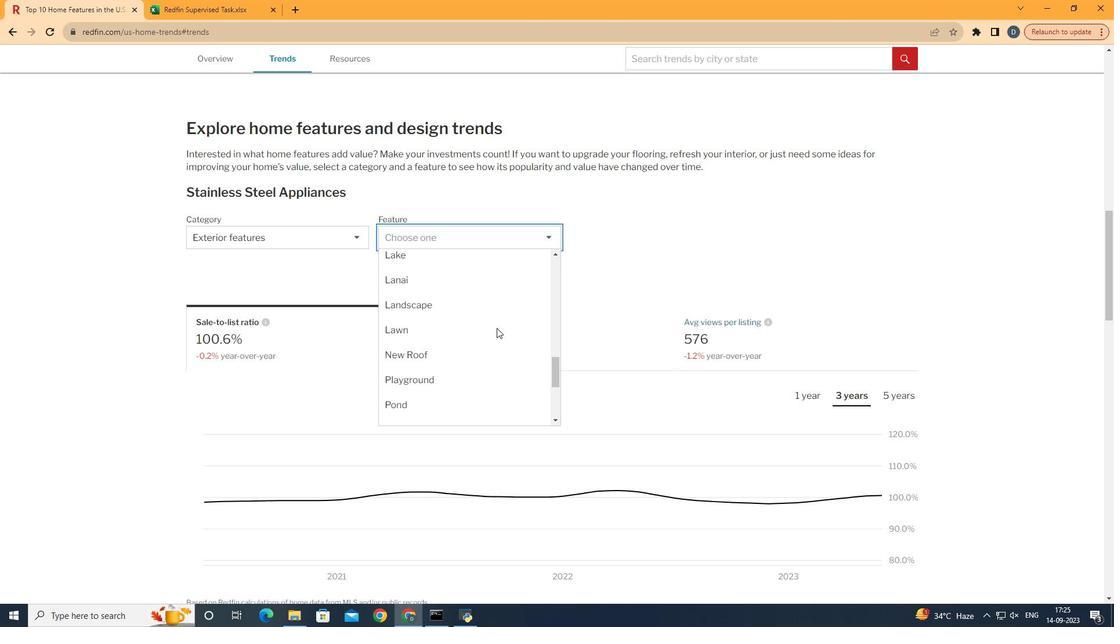 
Action: Mouse scrolled (512, 343) with delta (0, 0)
Screenshot: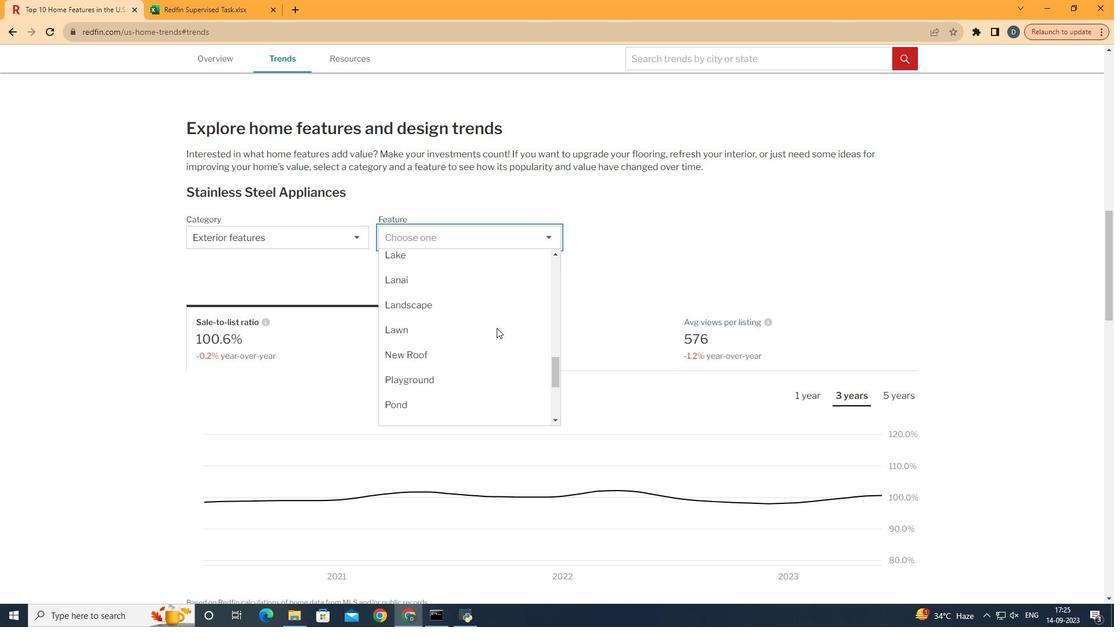
Action: Mouse moved to (509, 285)
Screenshot: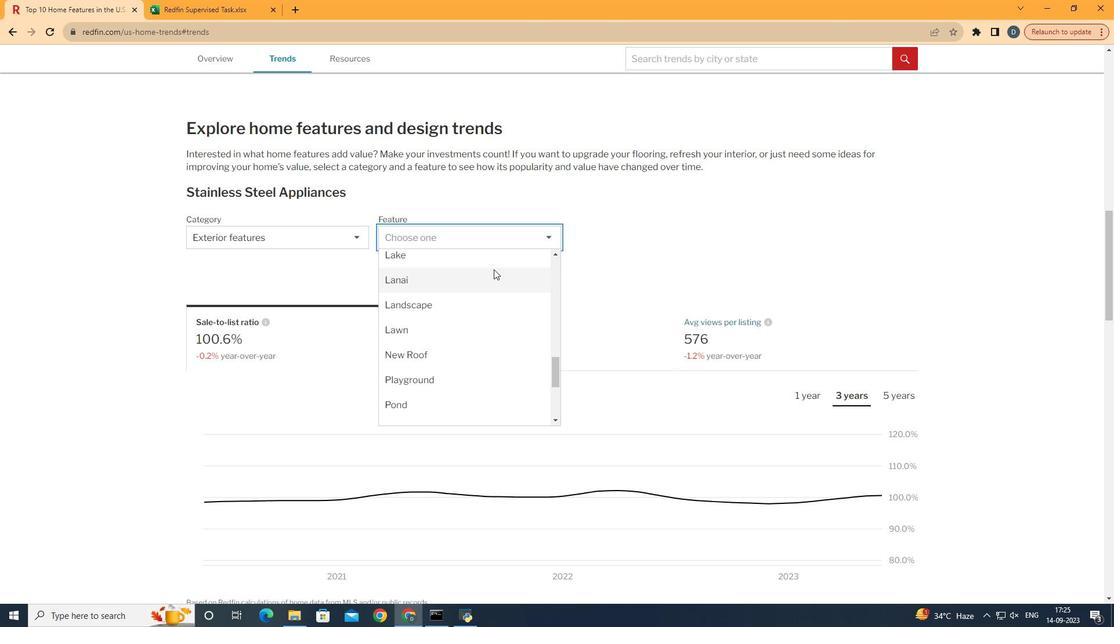 
Action: Mouse pressed left at (509, 285)
Screenshot: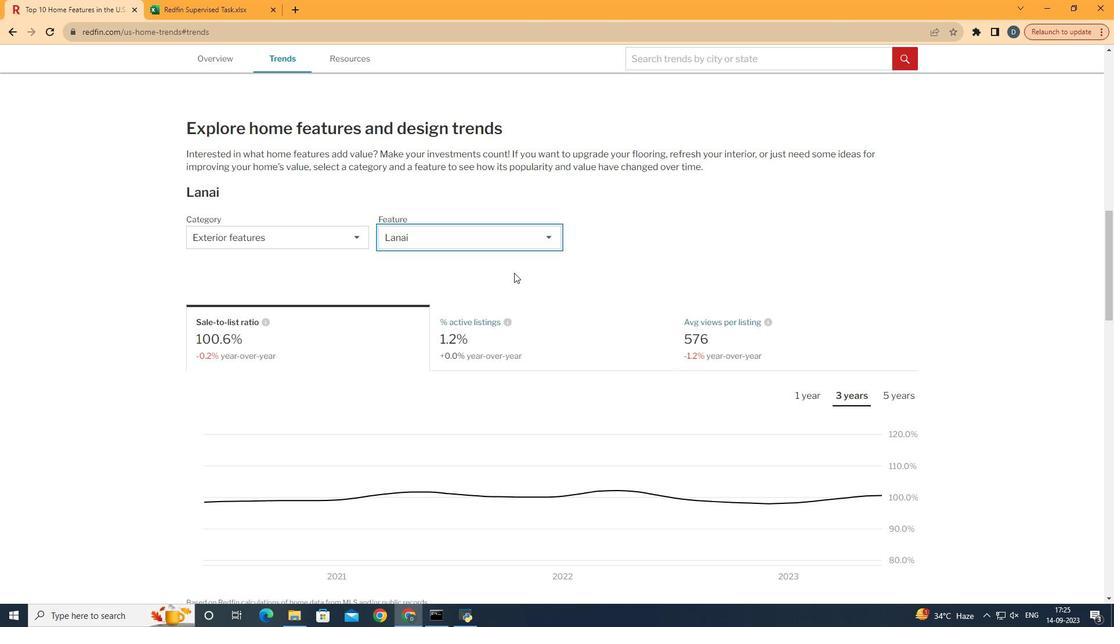 
Action: Mouse moved to (561, 283)
Screenshot: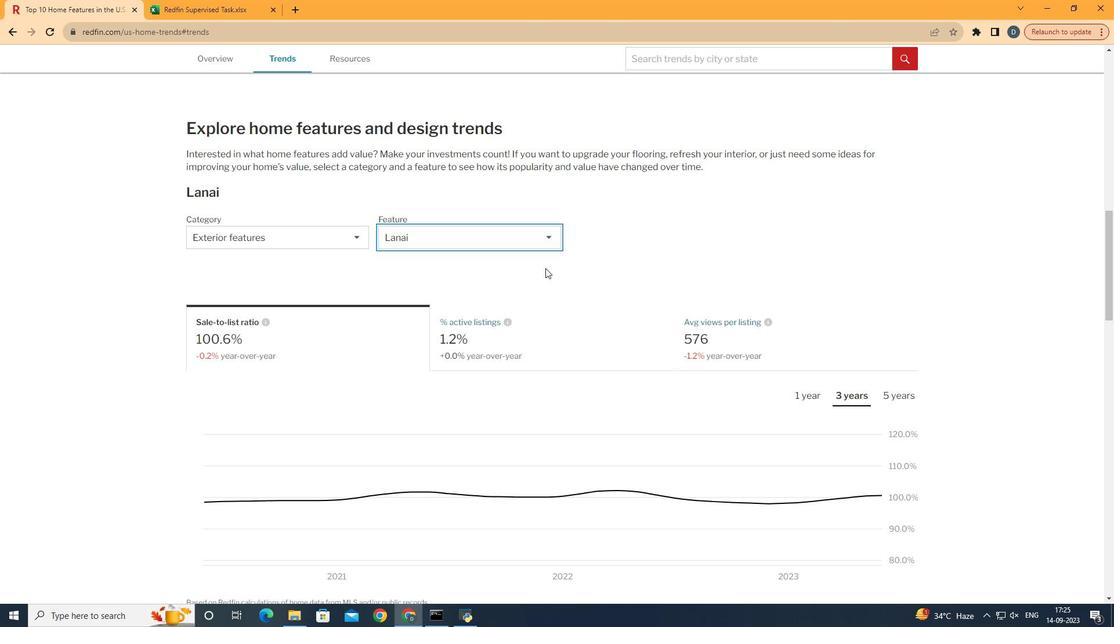 
Action: Mouse scrolled (561, 283) with delta (0, 0)
Screenshot: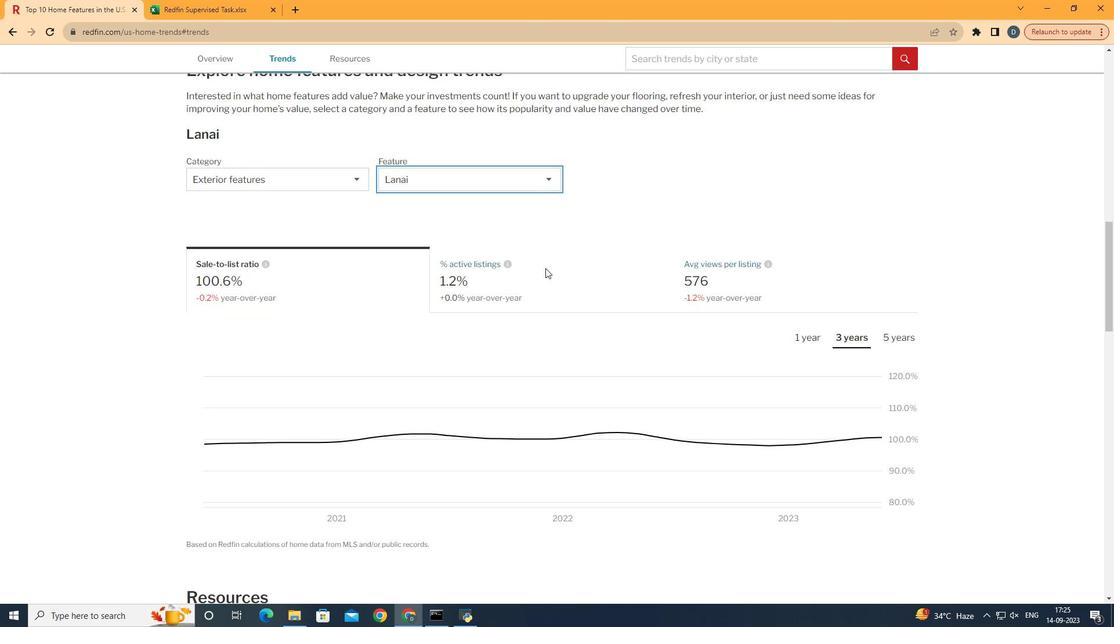 
Action: Mouse moved to (915, 353)
Screenshot: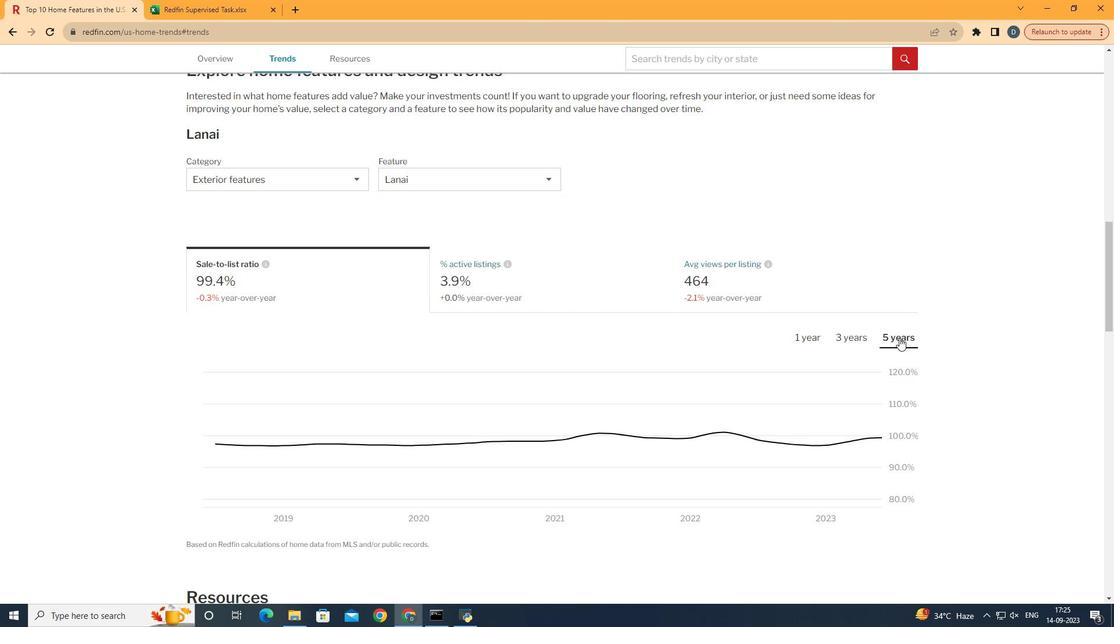 
Action: Mouse pressed left at (915, 353)
Screenshot: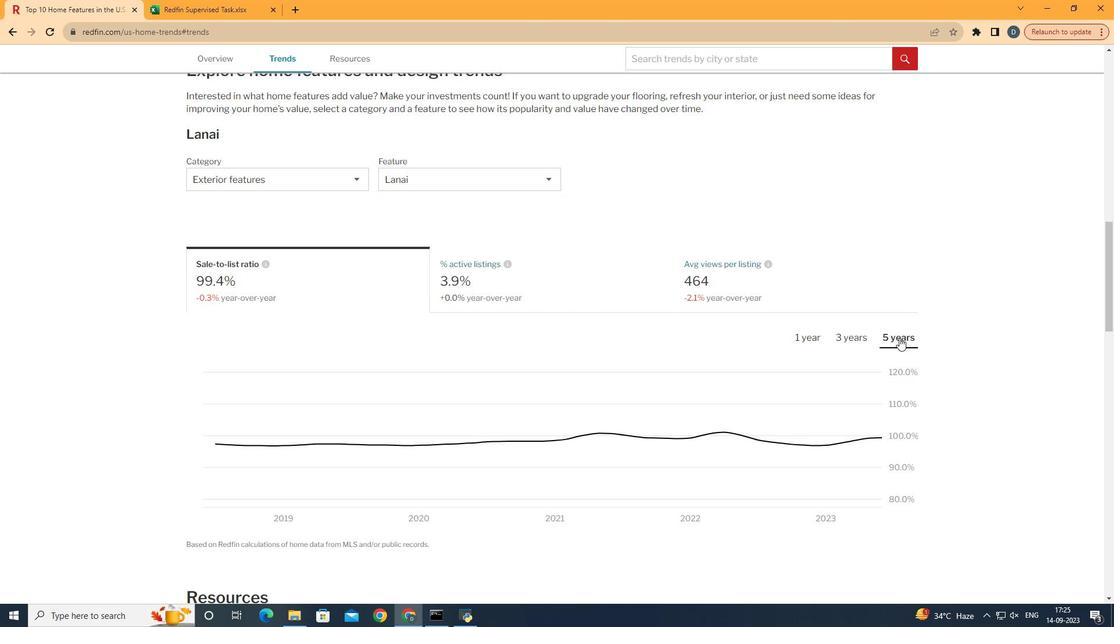 
